 Task: Find connections with filter location Boisar with filter topic #Innovationwith filter profile language English with filter current company Rakuten India with filter school INDIAN INSTITUTE OF PACKAGING - IIP with filter industry Accommodation Services with filter service category Technical with filter keywords title Truck Driver
Action: Mouse moved to (492, 69)
Screenshot: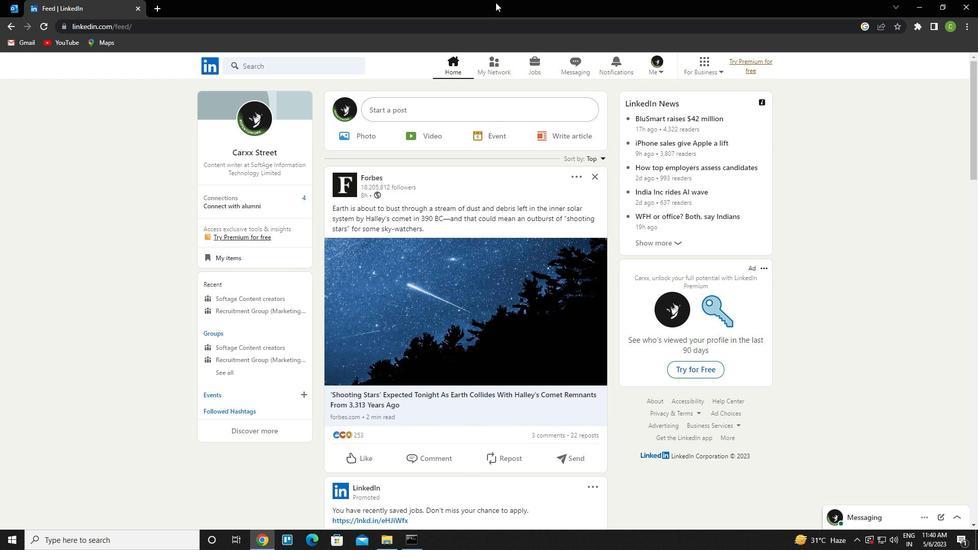 
Action: Mouse pressed left at (492, 69)
Screenshot: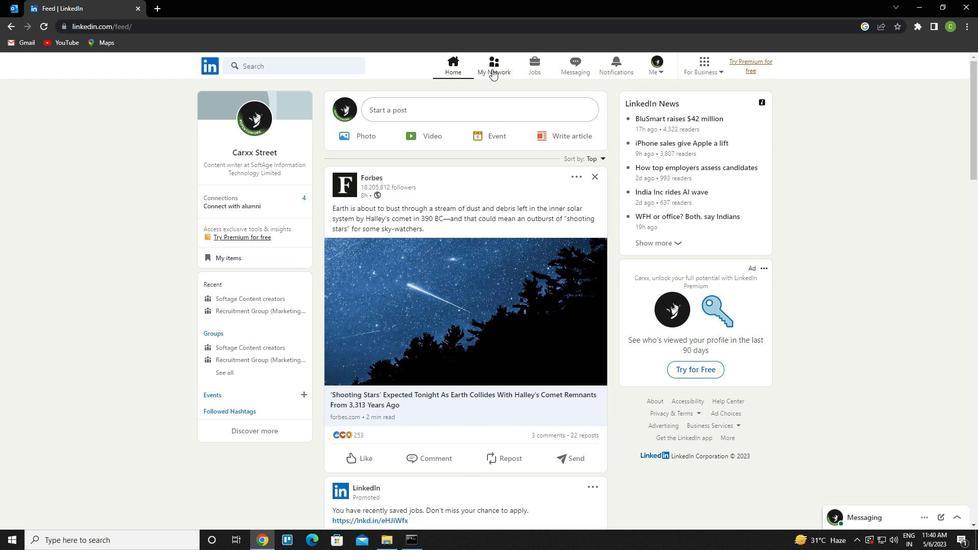 
Action: Mouse moved to (297, 123)
Screenshot: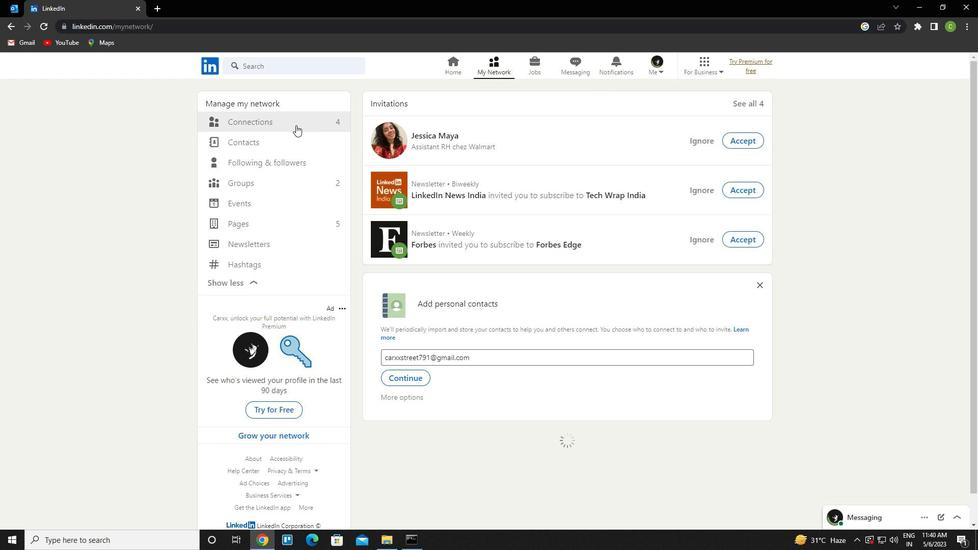 
Action: Mouse pressed left at (297, 123)
Screenshot: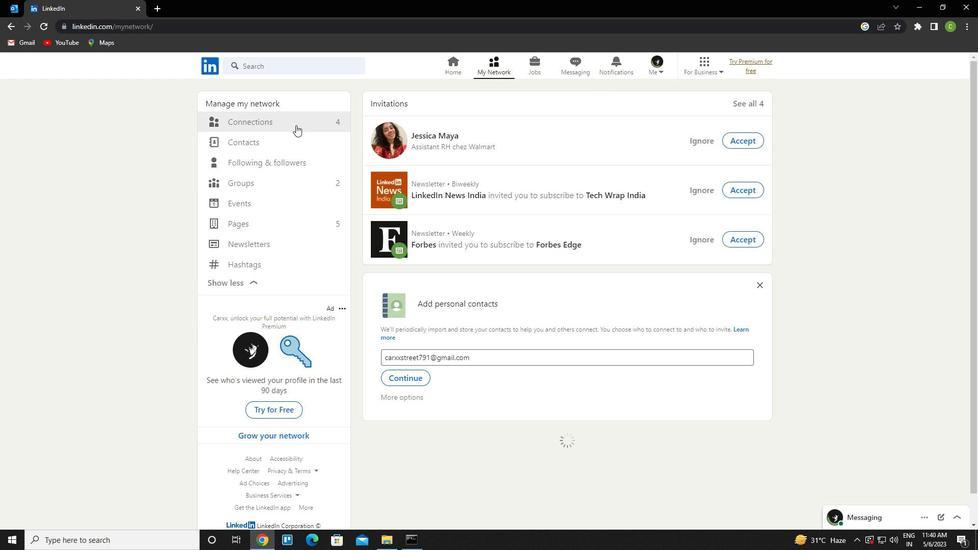 
Action: Mouse moved to (582, 124)
Screenshot: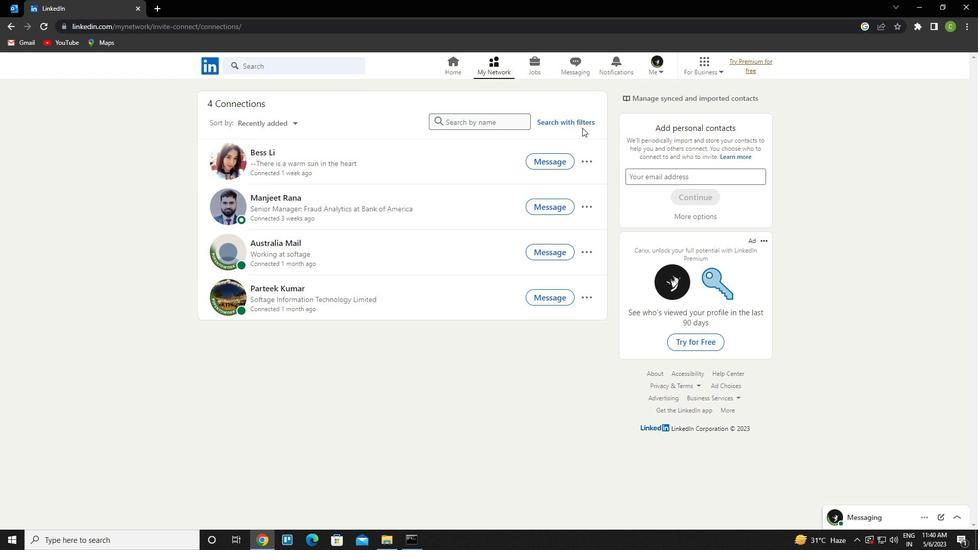 
Action: Mouse pressed left at (582, 124)
Screenshot: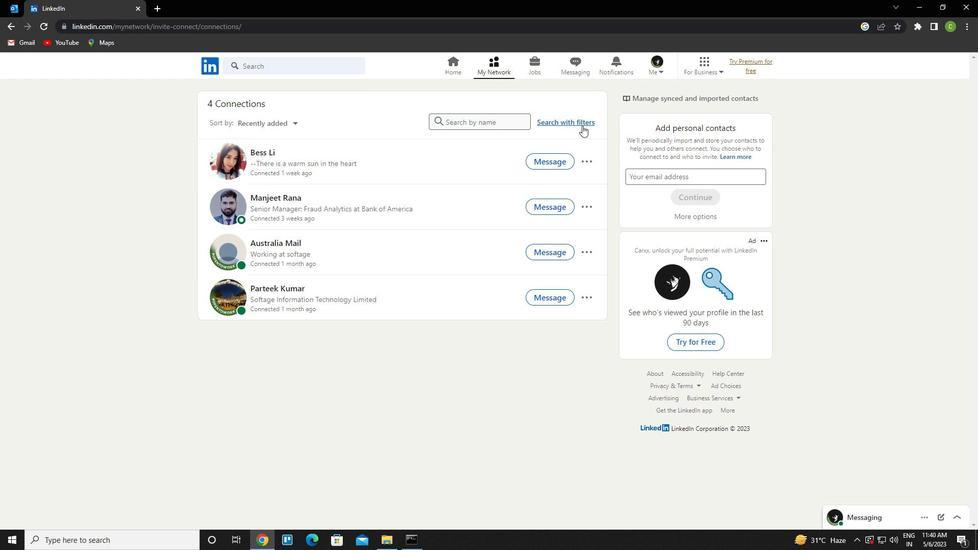 
Action: Mouse moved to (530, 97)
Screenshot: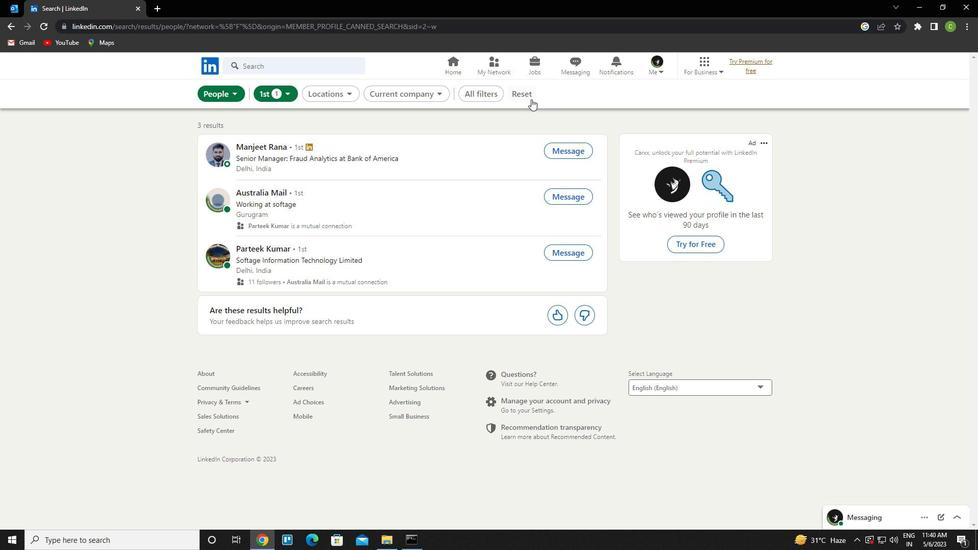 
Action: Mouse pressed left at (530, 97)
Screenshot: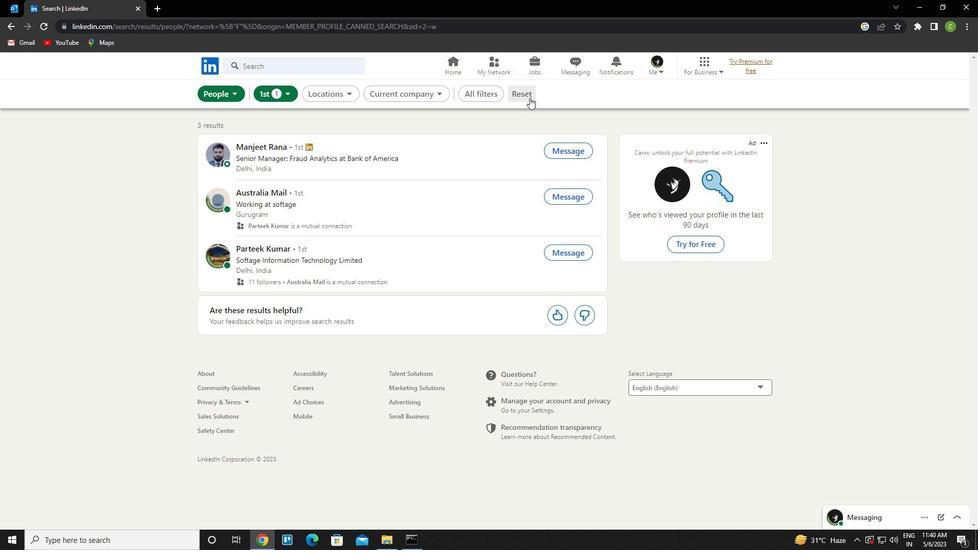 
Action: Mouse moved to (513, 96)
Screenshot: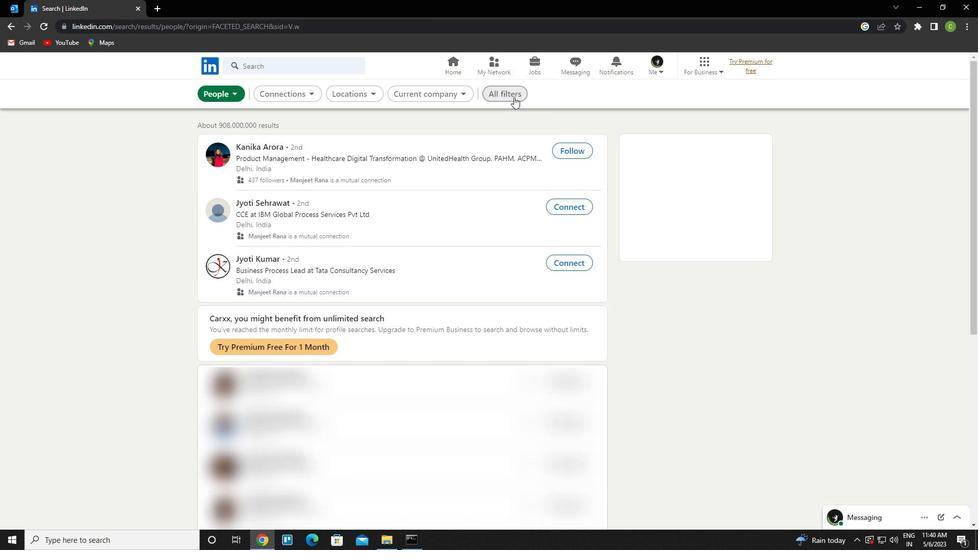 
Action: Mouse pressed left at (513, 96)
Screenshot: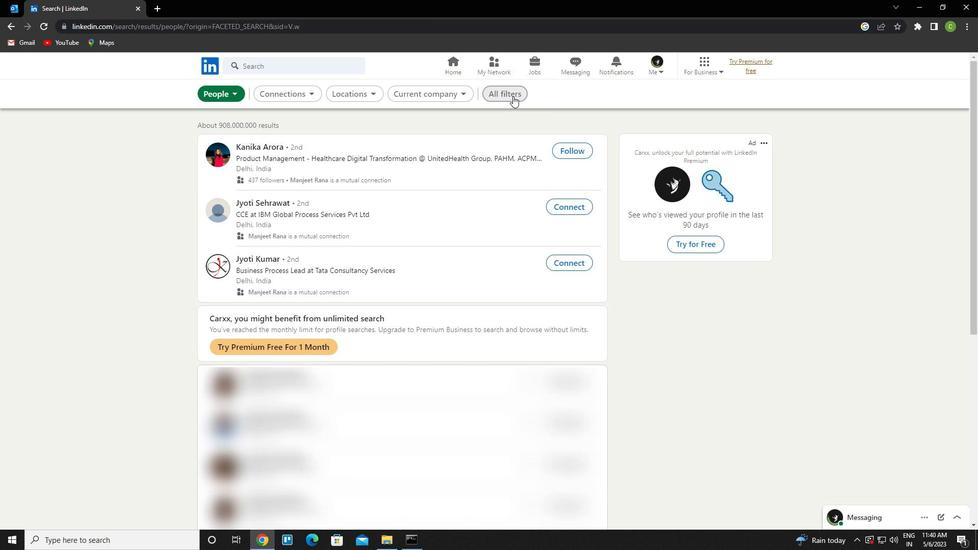 
Action: Mouse moved to (838, 325)
Screenshot: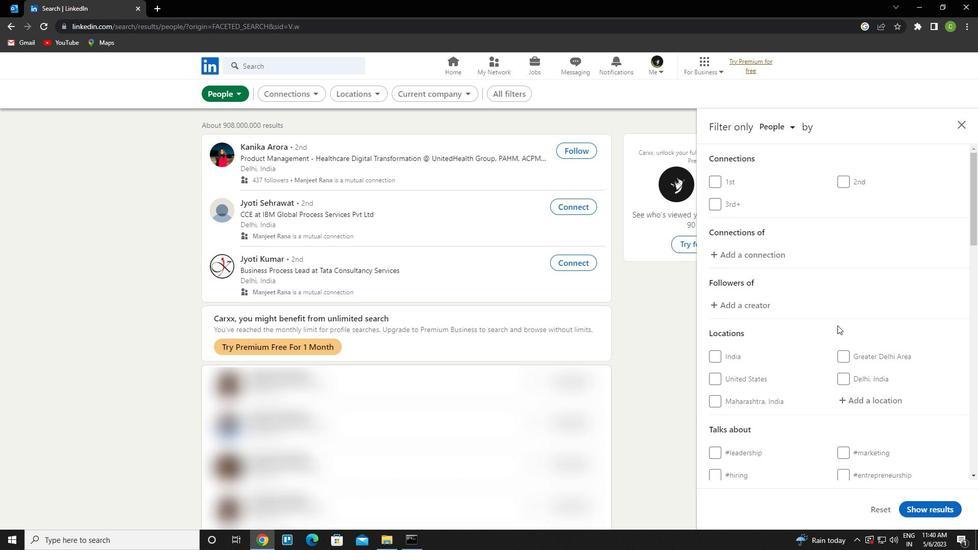
Action: Mouse scrolled (838, 325) with delta (0, 0)
Screenshot: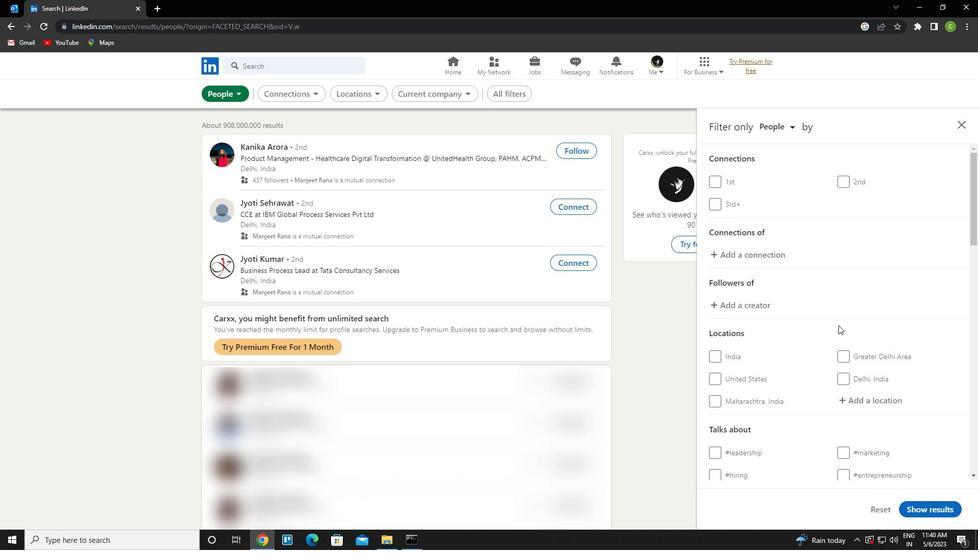 
Action: Mouse scrolled (838, 325) with delta (0, 0)
Screenshot: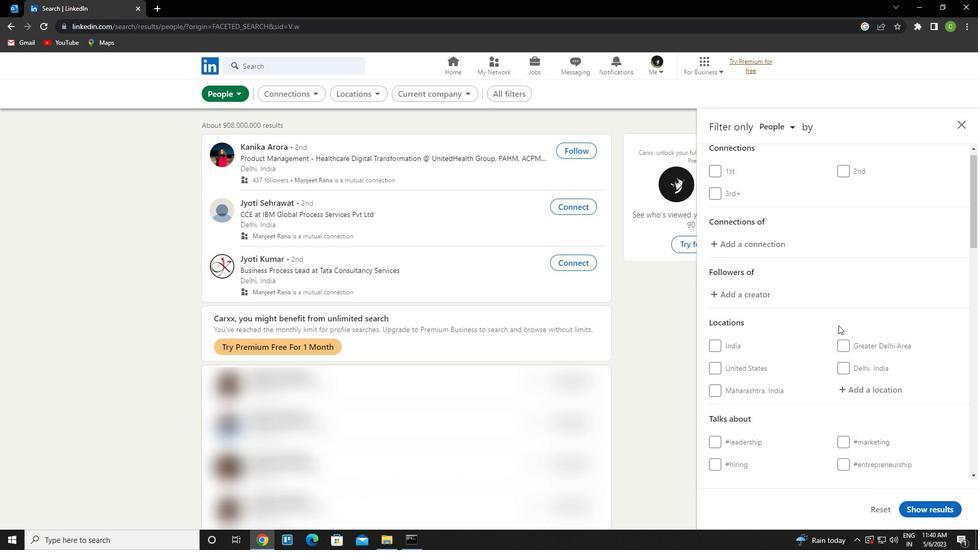 
Action: Mouse moved to (870, 302)
Screenshot: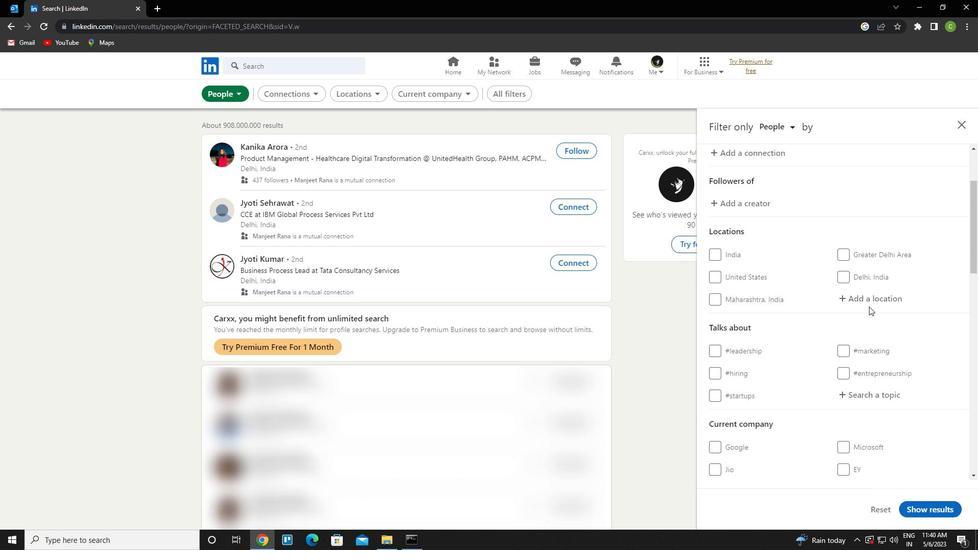 
Action: Mouse pressed left at (870, 302)
Screenshot: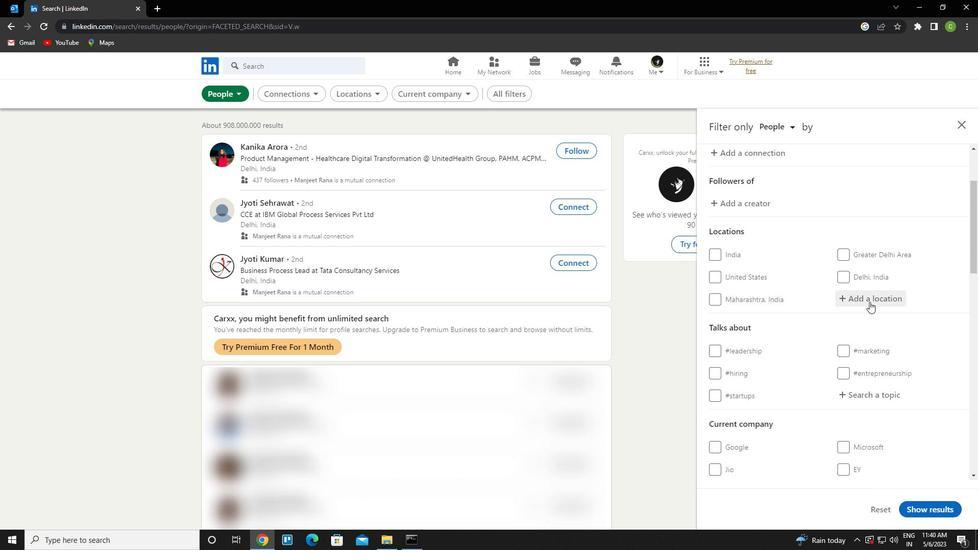 
Action: Key pressed <Key.caps_lock>b<Key.caps_lock>oisar<Key.enter>
Screenshot: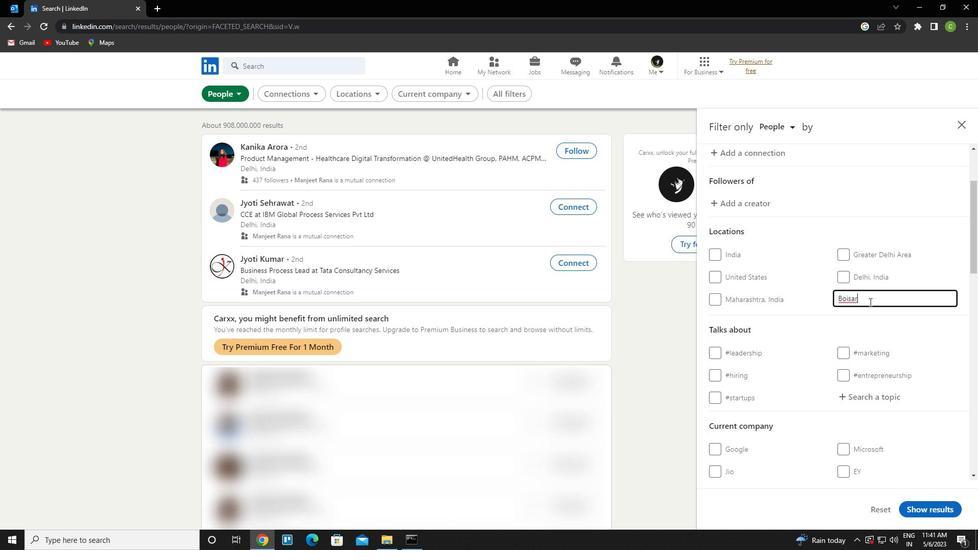 
Action: Mouse scrolled (870, 301) with delta (0, 0)
Screenshot: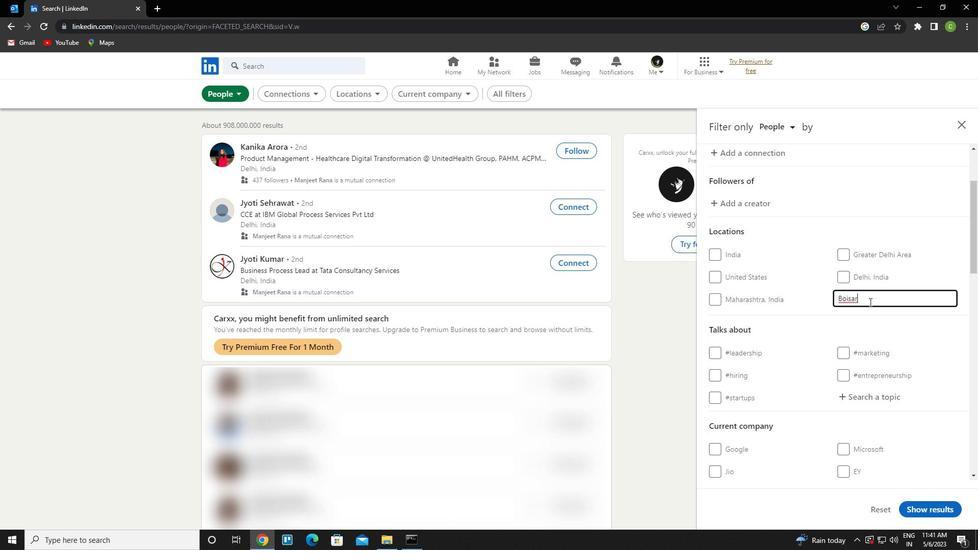 
Action: Mouse moved to (871, 345)
Screenshot: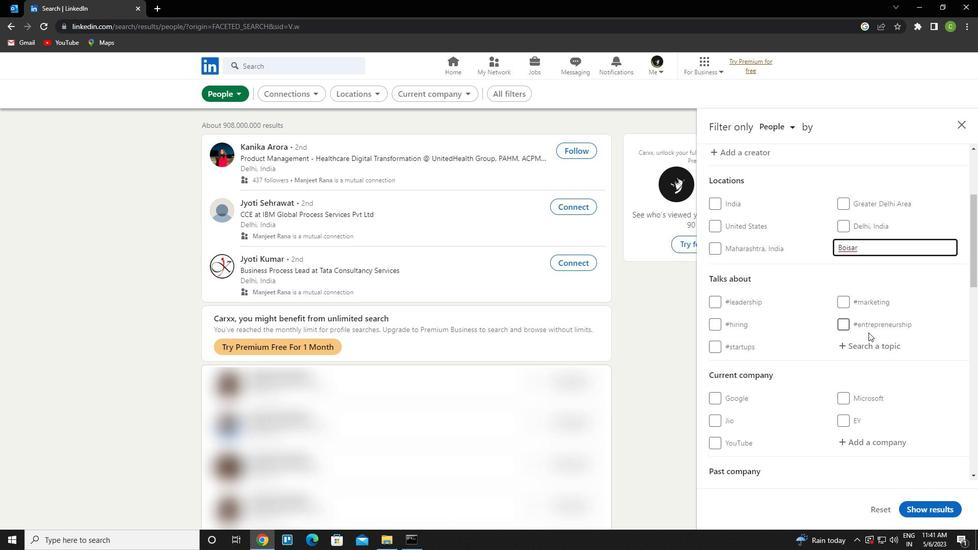 
Action: Mouse pressed left at (871, 345)
Screenshot: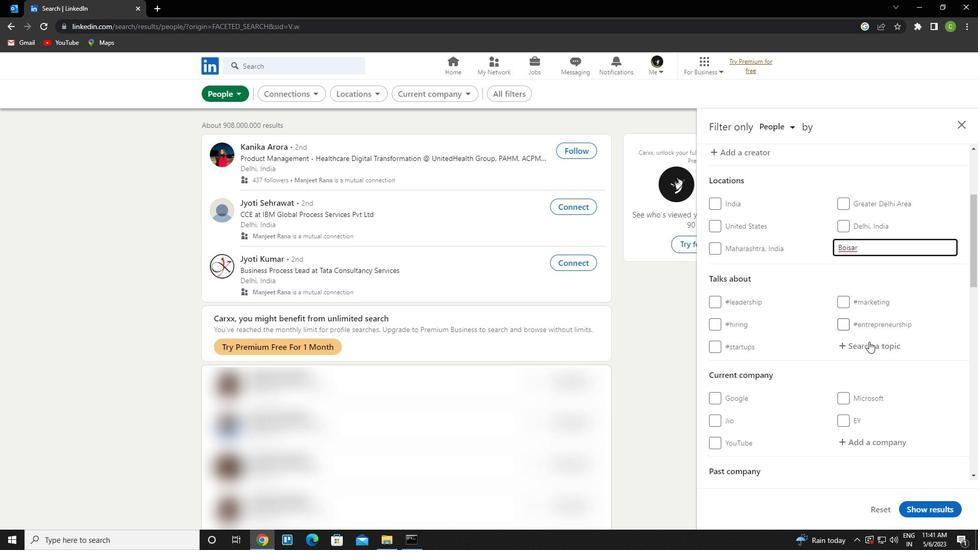 
Action: Key pressed innovation<Key.down><Key.enter>
Screenshot: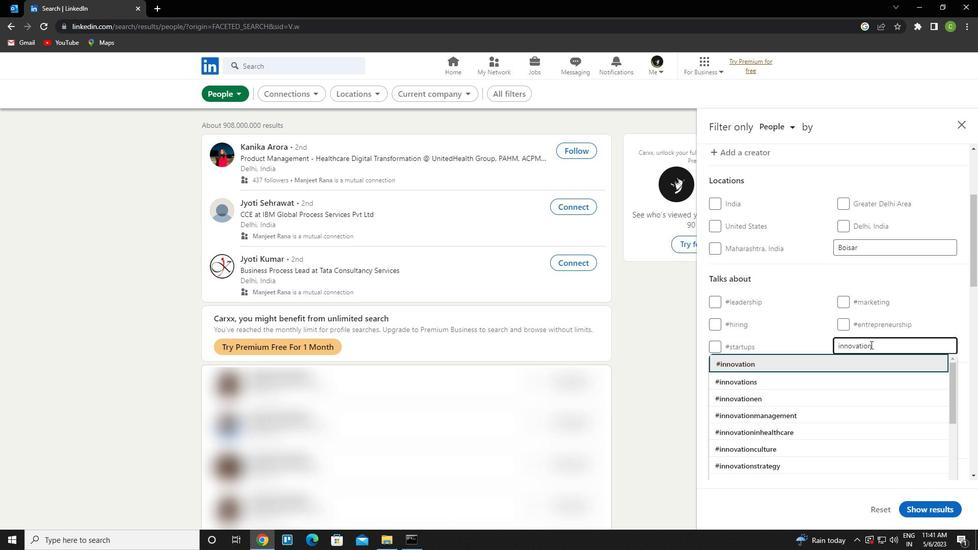 
Action: Mouse scrolled (871, 344) with delta (0, 0)
Screenshot: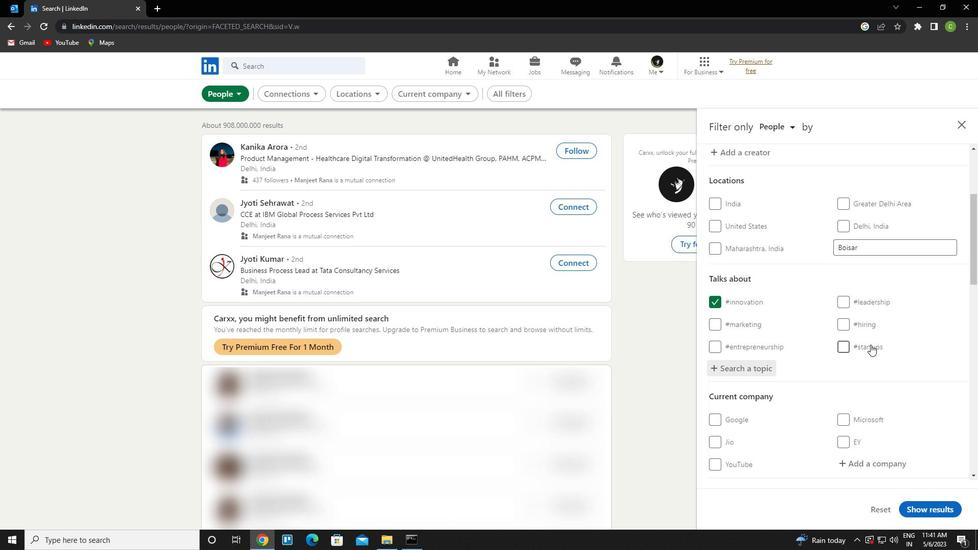 
Action: Mouse scrolled (871, 344) with delta (0, 0)
Screenshot: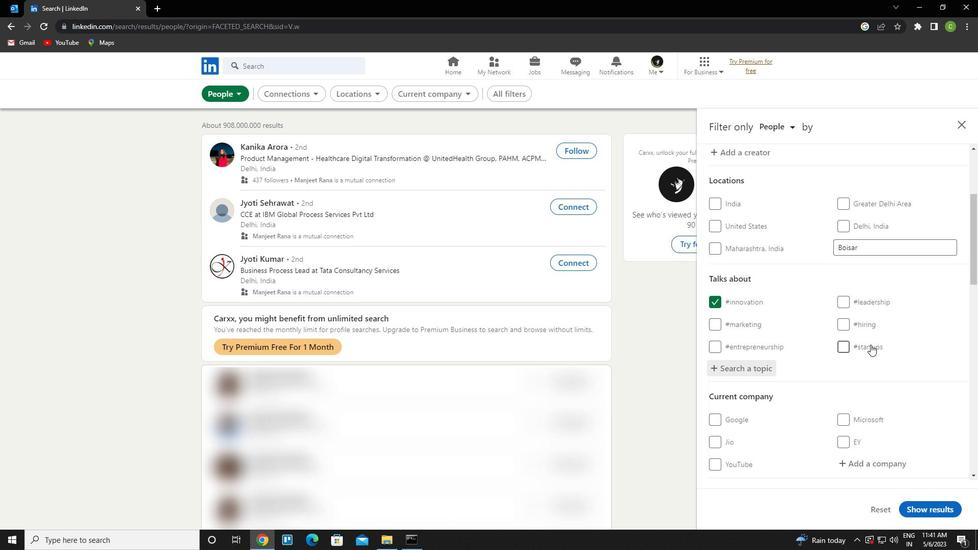 
Action: Mouse scrolled (871, 344) with delta (0, 0)
Screenshot: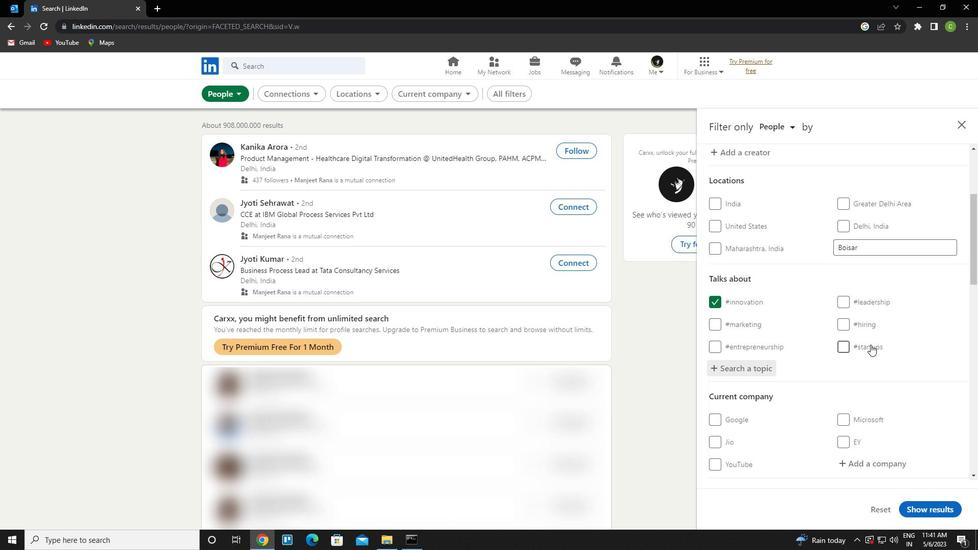 
Action: Mouse scrolled (871, 344) with delta (0, 0)
Screenshot: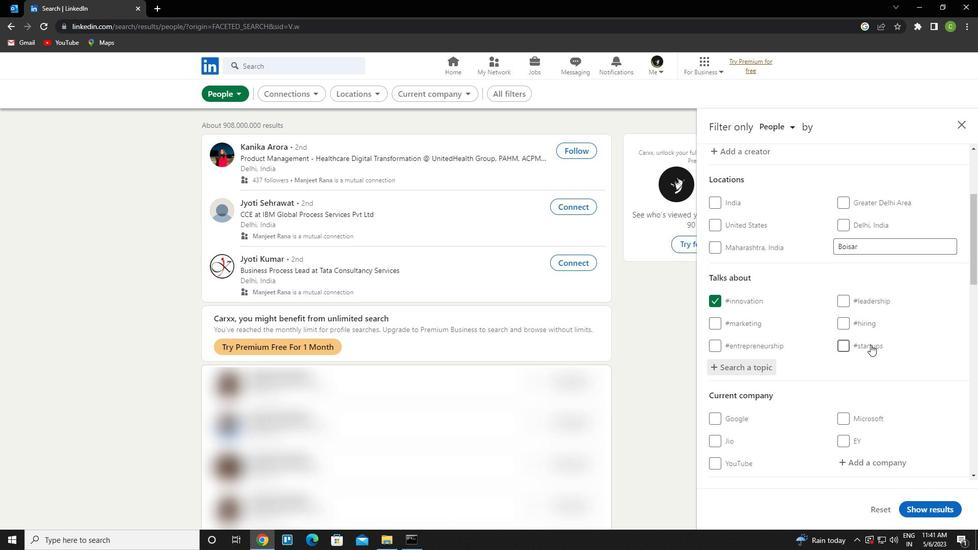 
Action: Mouse scrolled (871, 344) with delta (0, 0)
Screenshot: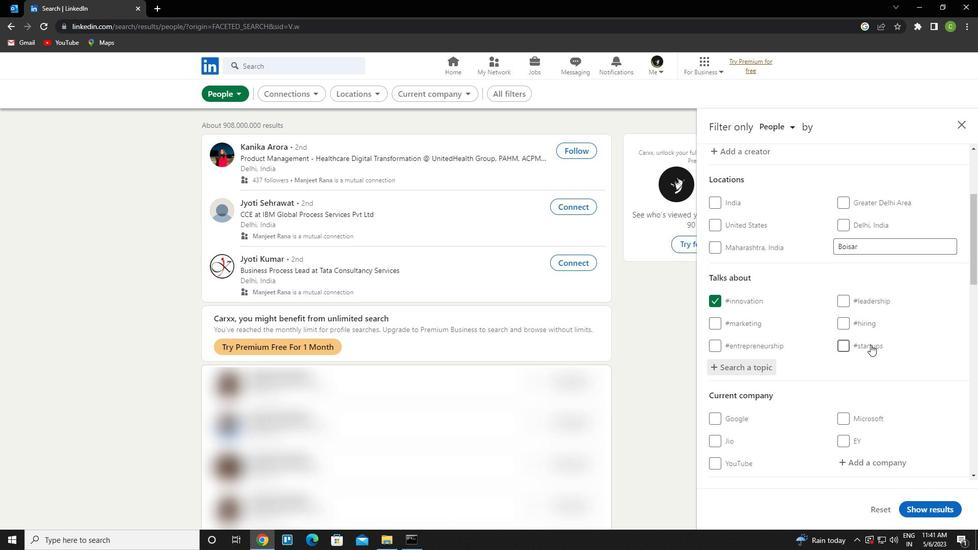 
Action: Mouse scrolled (871, 344) with delta (0, 0)
Screenshot: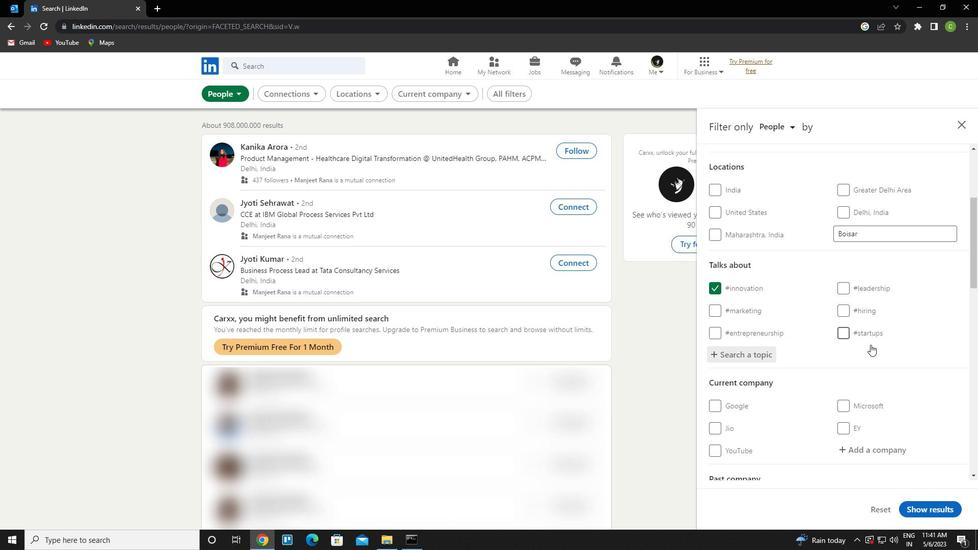 
Action: Mouse scrolled (871, 344) with delta (0, 0)
Screenshot: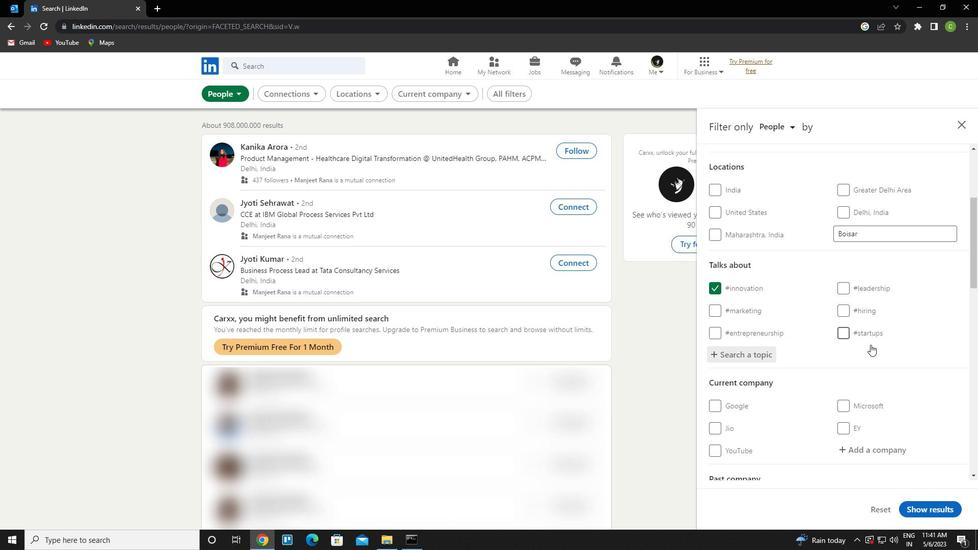 
Action: Mouse scrolled (871, 344) with delta (0, 0)
Screenshot: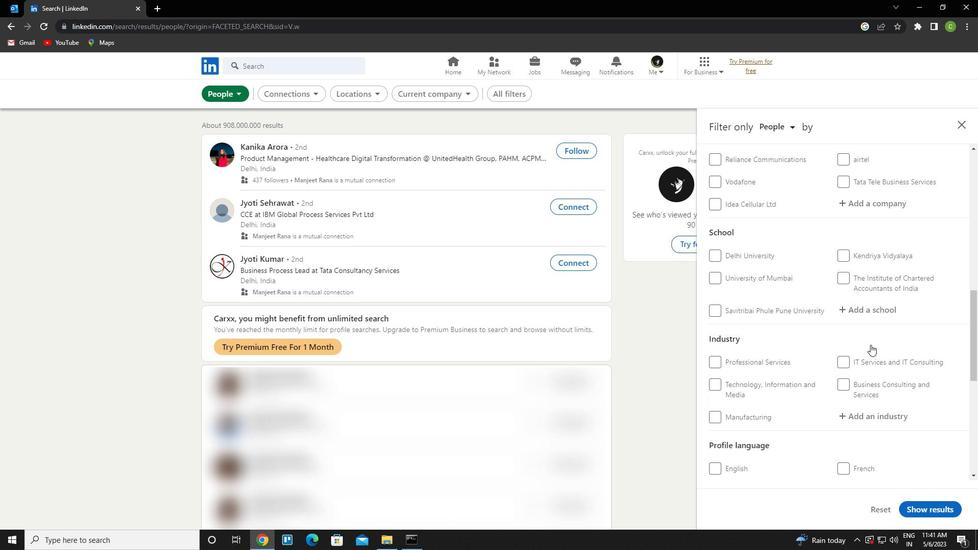 
Action: Mouse scrolled (871, 344) with delta (0, 0)
Screenshot: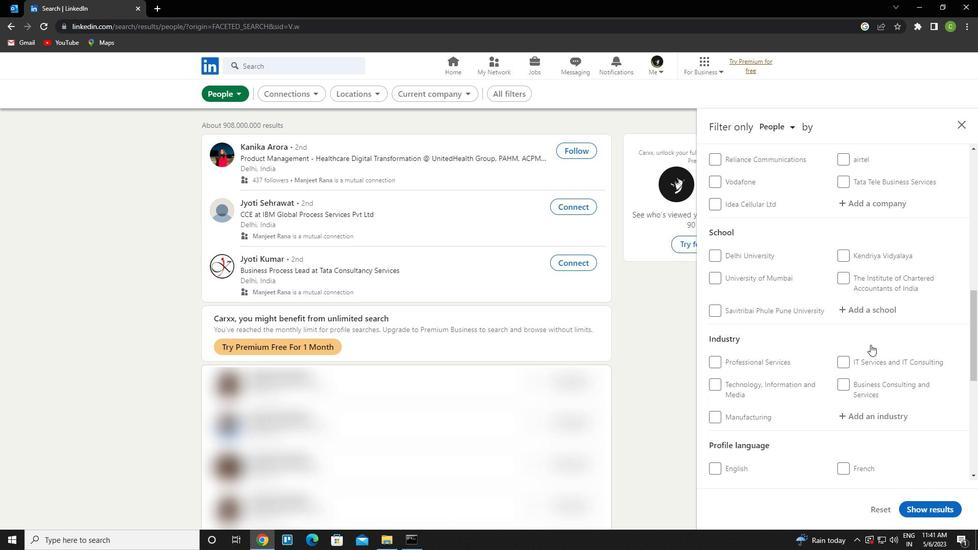 
Action: Mouse scrolled (871, 344) with delta (0, 0)
Screenshot: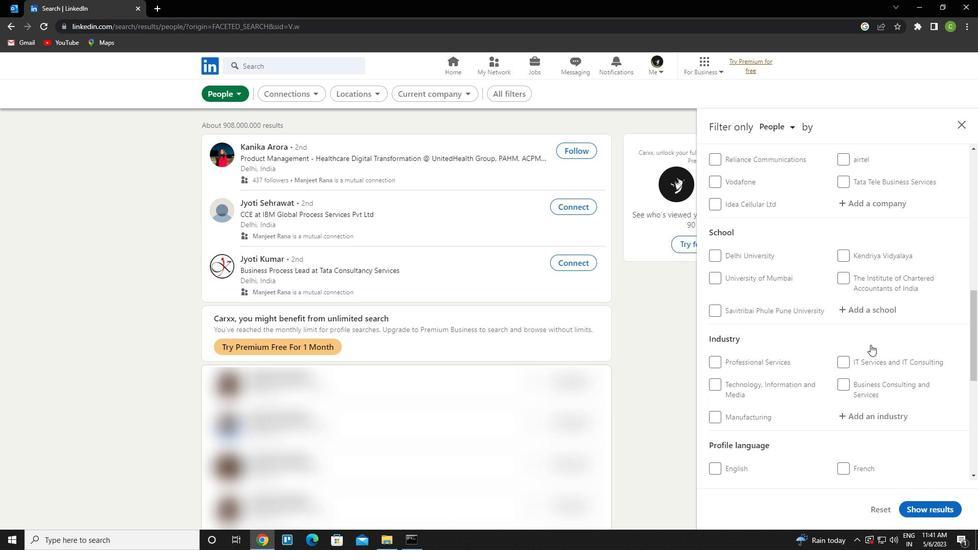 
Action: Mouse scrolled (871, 344) with delta (0, 0)
Screenshot: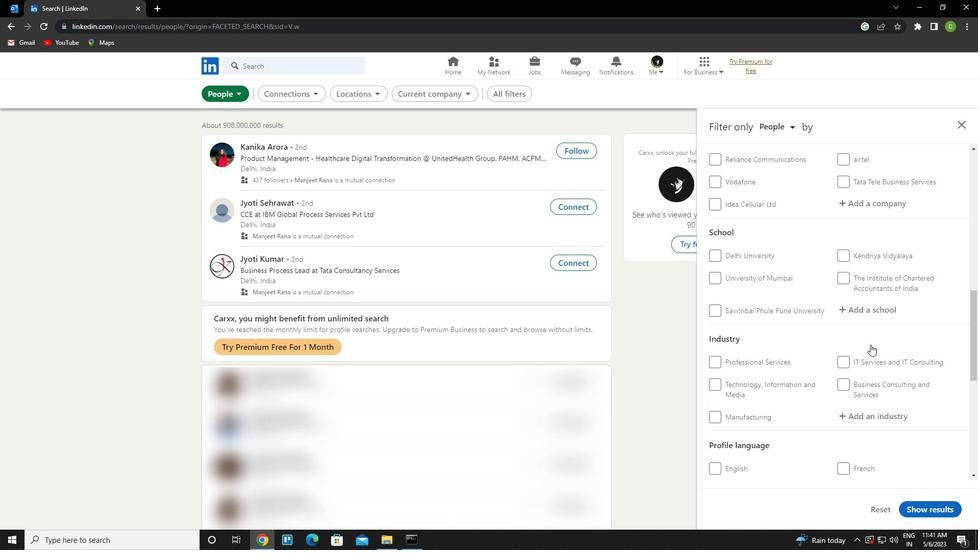 
Action: Mouse moved to (717, 265)
Screenshot: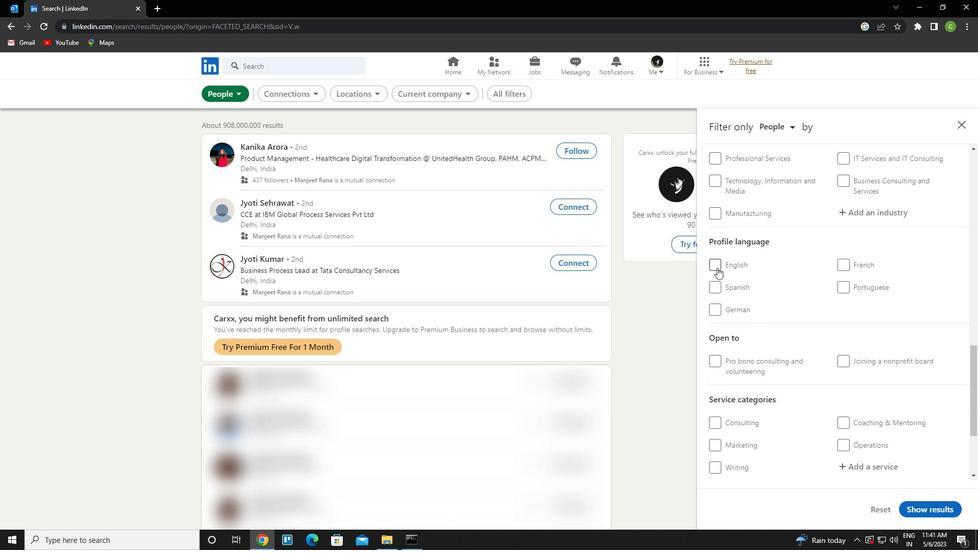 
Action: Mouse pressed left at (717, 265)
Screenshot: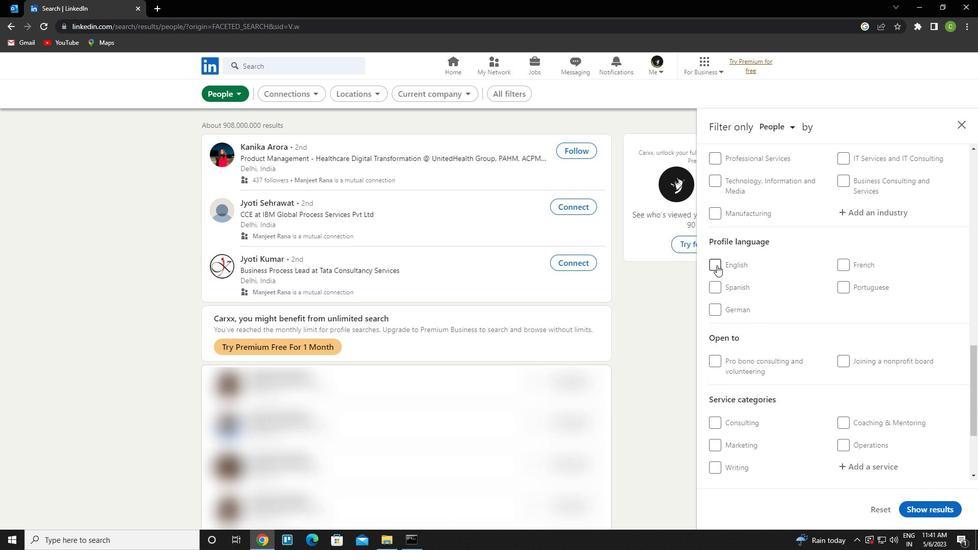 
Action: Mouse moved to (764, 297)
Screenshot: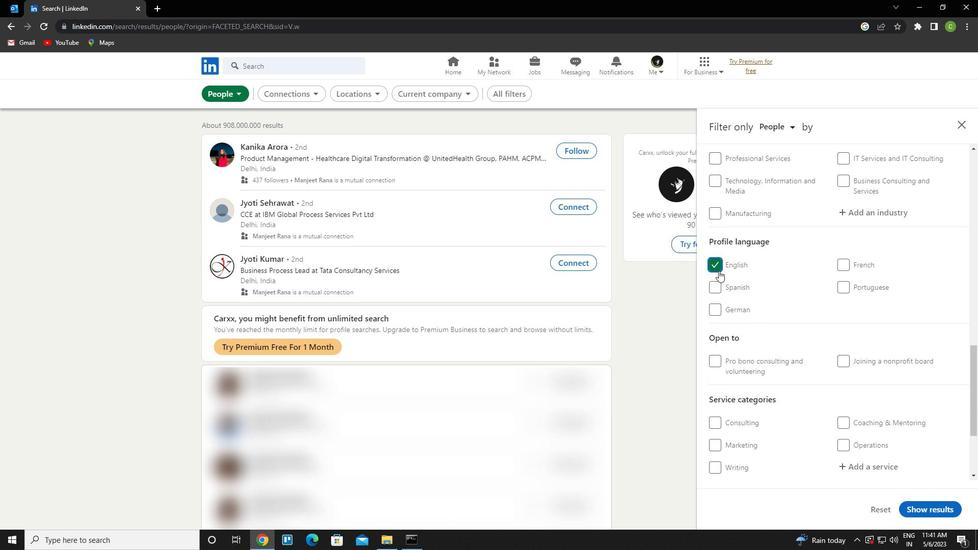 
Action: Mouse scrolled (764, 297) with delta (0, 0)
Screenshot: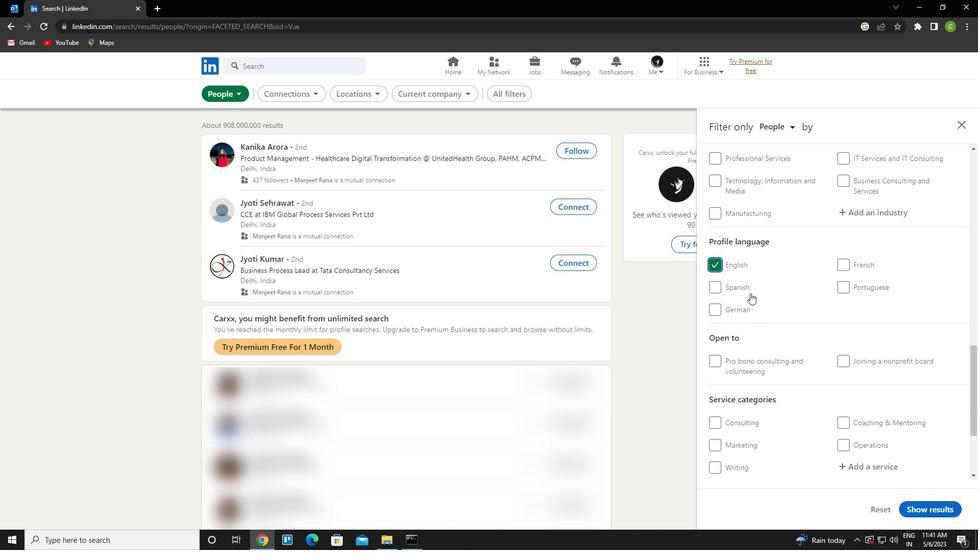
Action: Mouse scrolled (764, 297) with delta (0, 0)
Screenshot: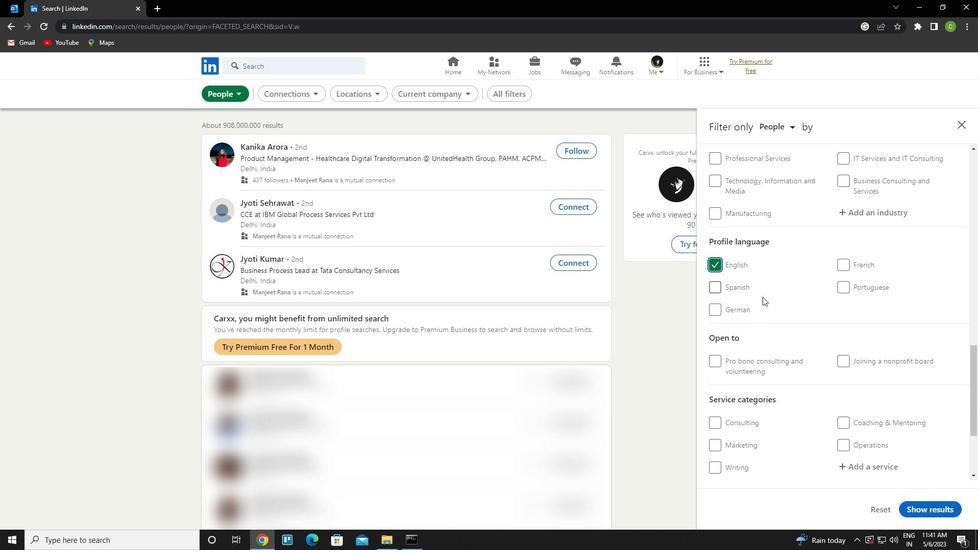 
Action: Mouse scrolled (764, 297) with delta (0, 0)
Screenshot: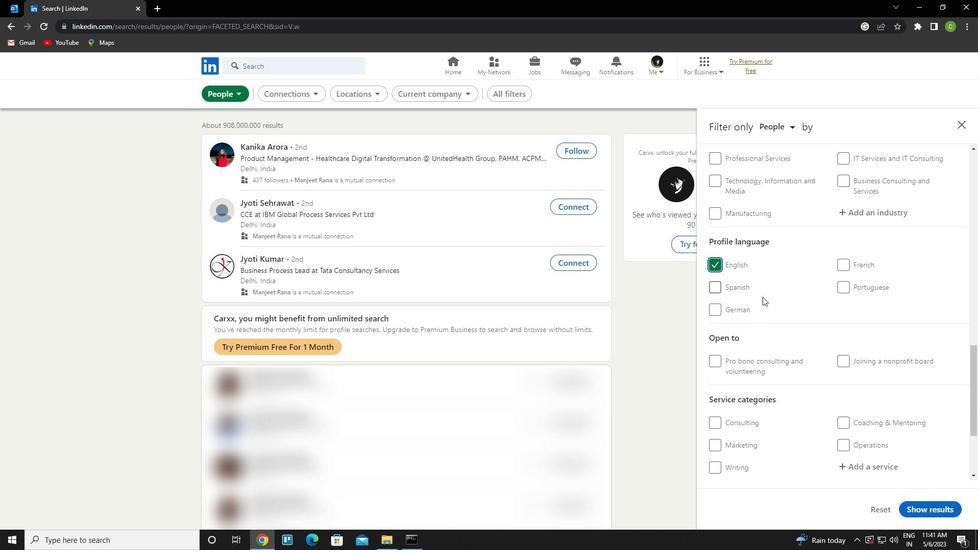 
Action: Mouse scrolled (764, 297) with delta (0, 0)
Screenshot: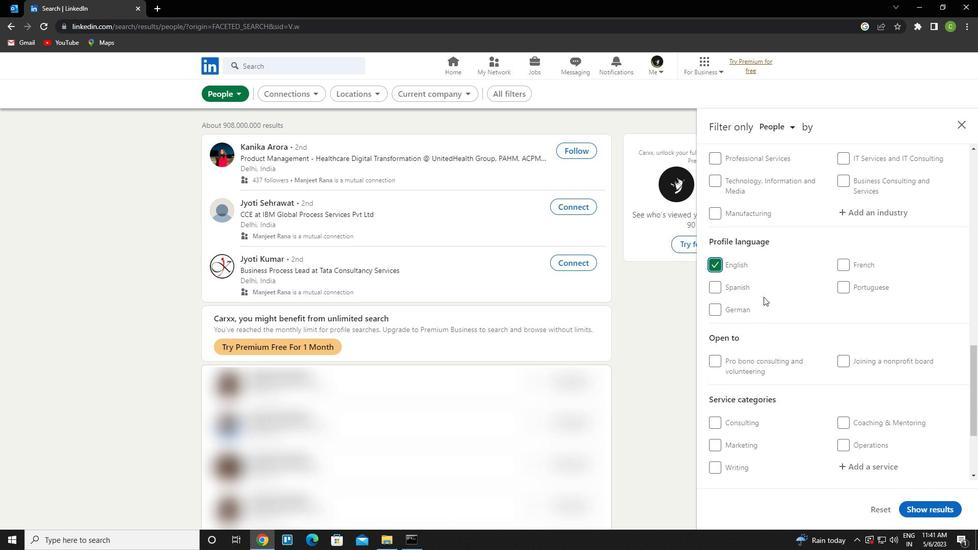 
Action: Mouse scrolled (764, 297) with delta (0, 0)
Screenshot: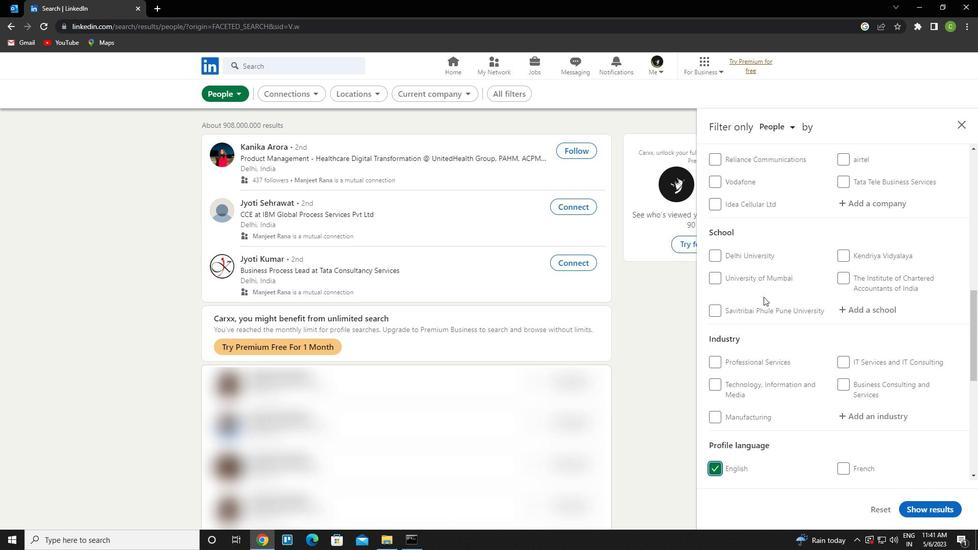 
Action: Mouse scrolled (764, 297) with delta (0, 0)
Screenshot: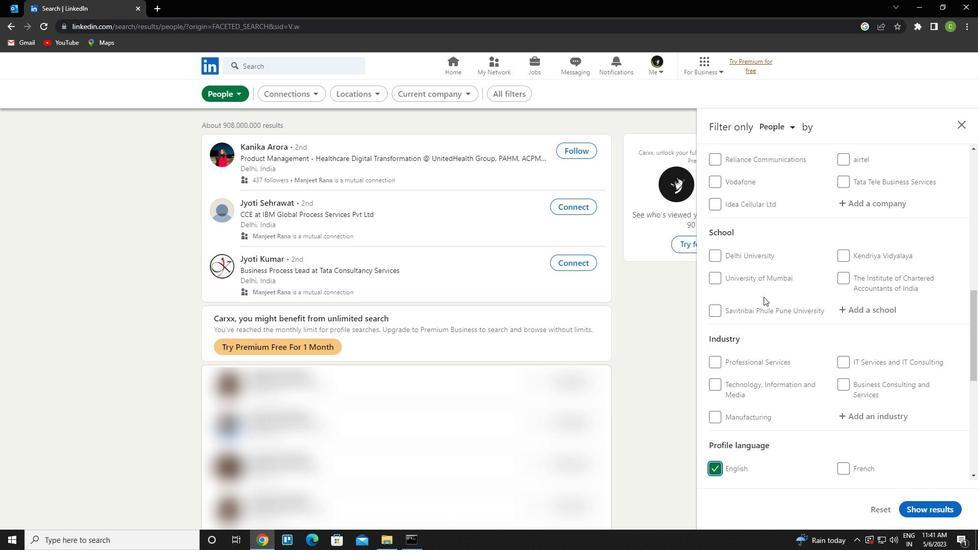 
Action: Mouse scrolled (764, 297) with delta (0, 0)
Screenshot: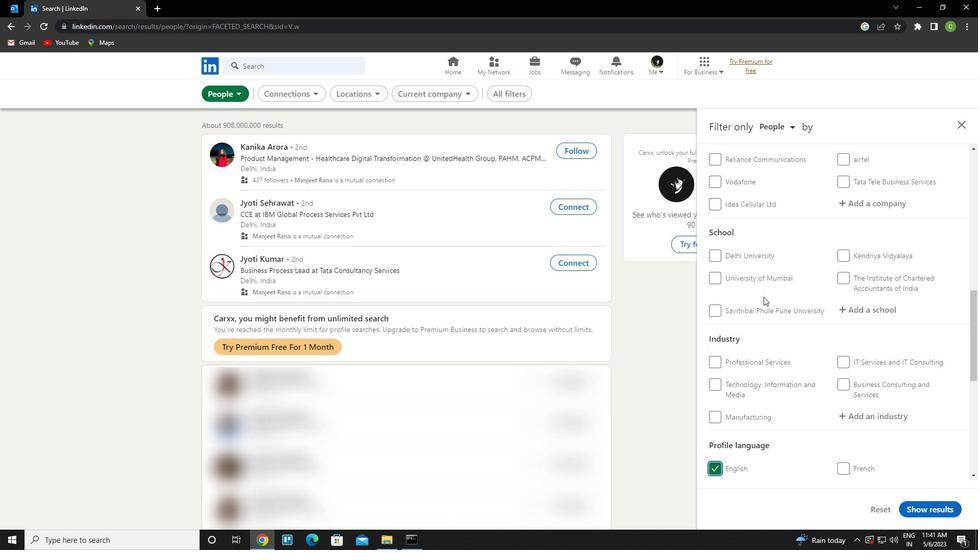 
Action: Mouse scrolled (764, 297) with delta (0, 0)
Screenshot: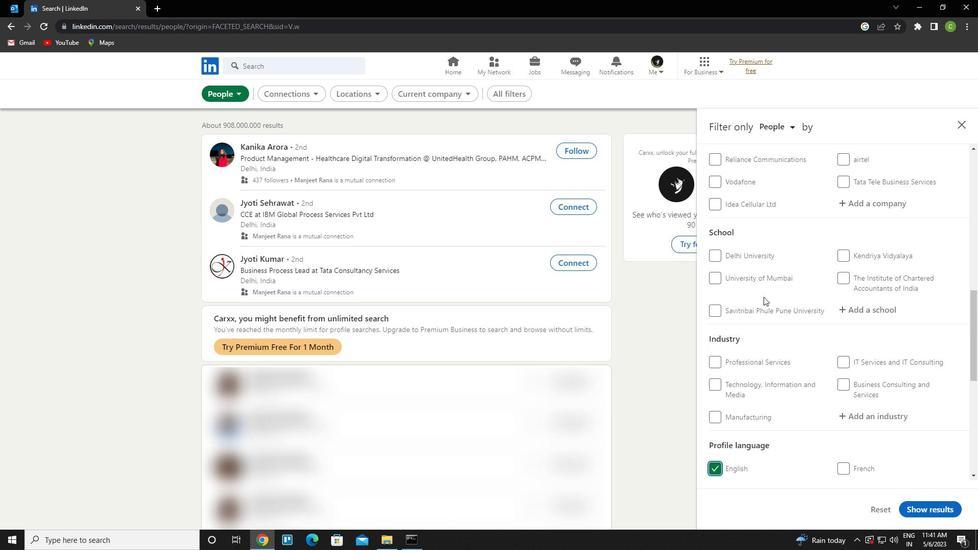 
Action: Mouse moved to (876, 304)
Screenshot: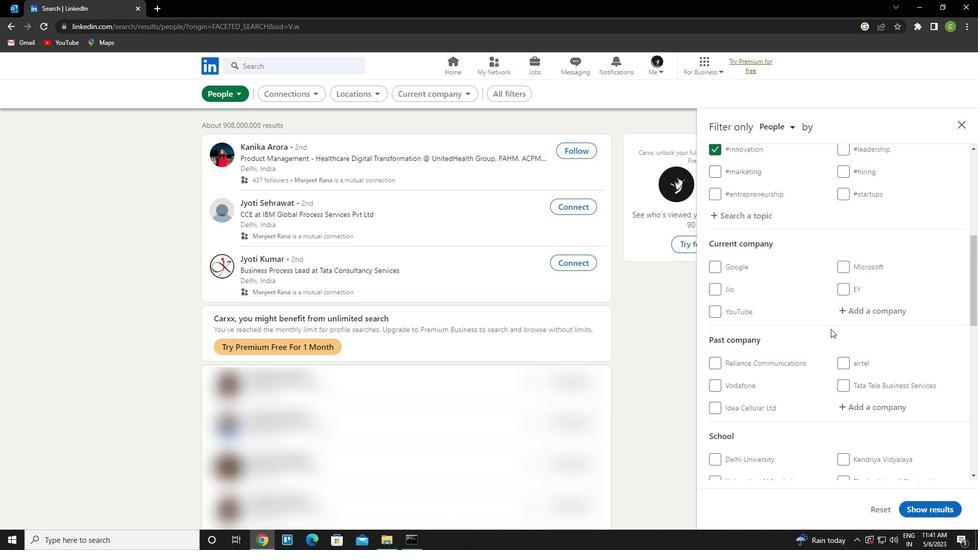 
Action: Mouse pressed left at (876, 304)
Screenshot: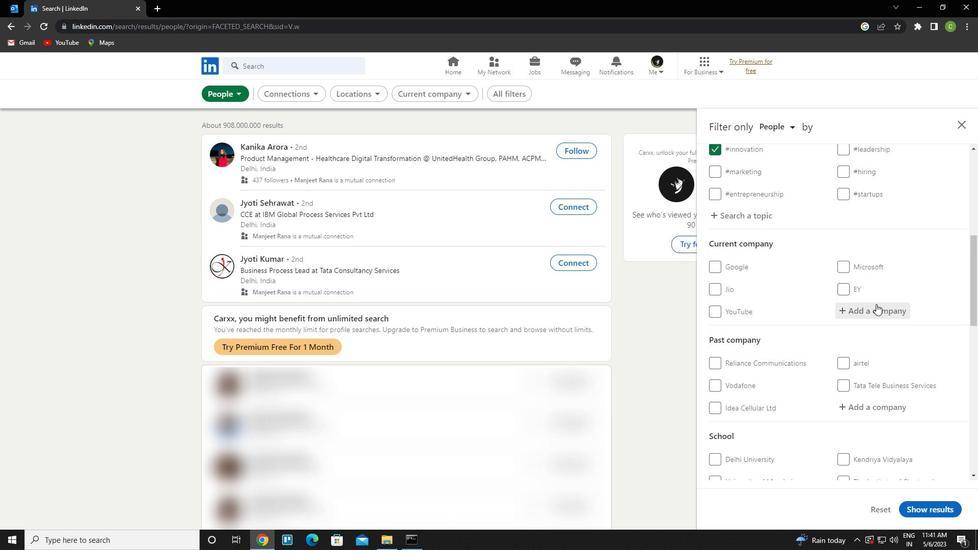 
Action: Key pressed <Key.caps_lock>r<Key.caps_lock>akuten<Key.space>india<Key.down><Key.enter>
Screenshot: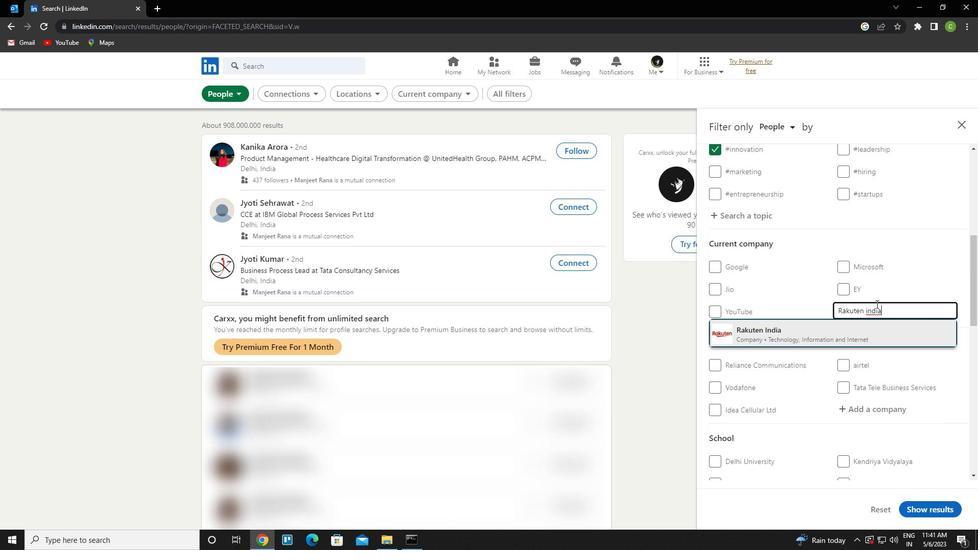
Action: Mouse scrolled (876, 303) with delta (0, 0)
Screenshot: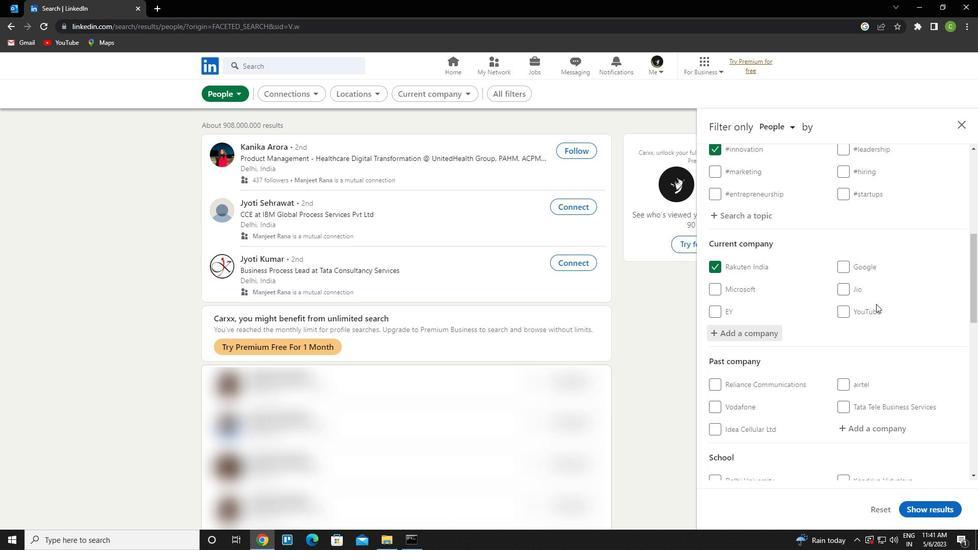 
Action: Mouse scrolled (876, 303) with delta (0, 0)
Screenshot: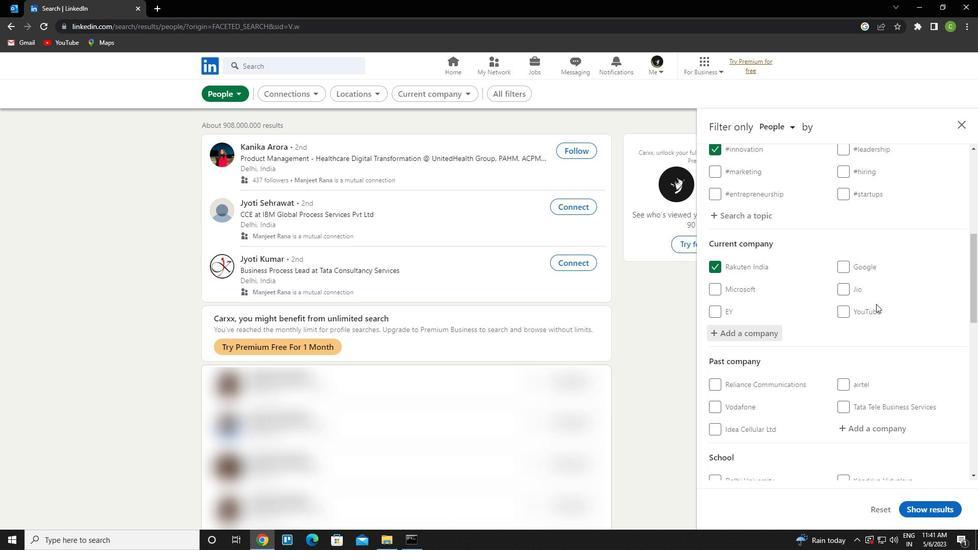
Action: Mouse scrolled (876, 303) with delta (0, 0)
Screenshot: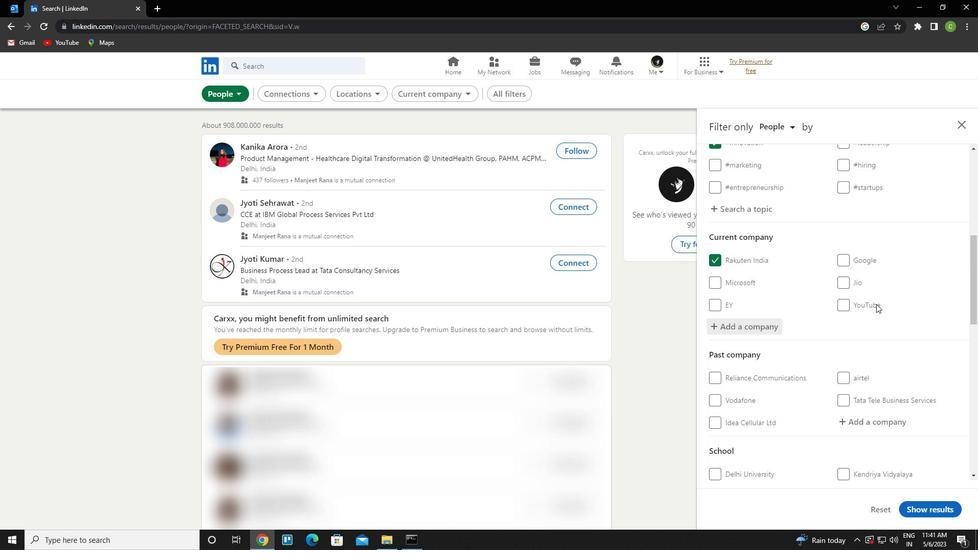 
Action: Mouse scrolled (876, 303) with delta (0, 0)
Screenshot: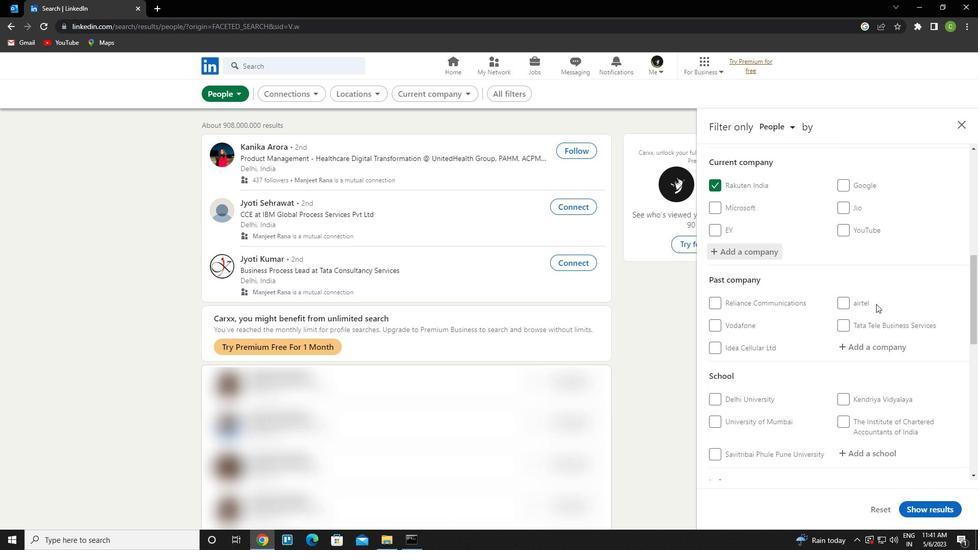
Action: Mouse scrolled (876, 303) with delta (0, 0)
Screenshot: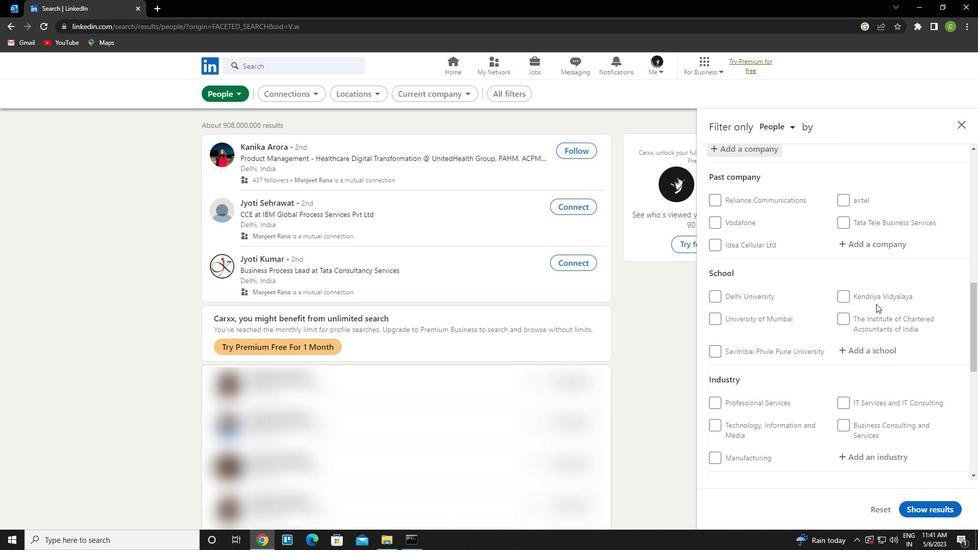 
Action: Mouse scrolled (876, 303) with delta (0, 0)
Screenshot: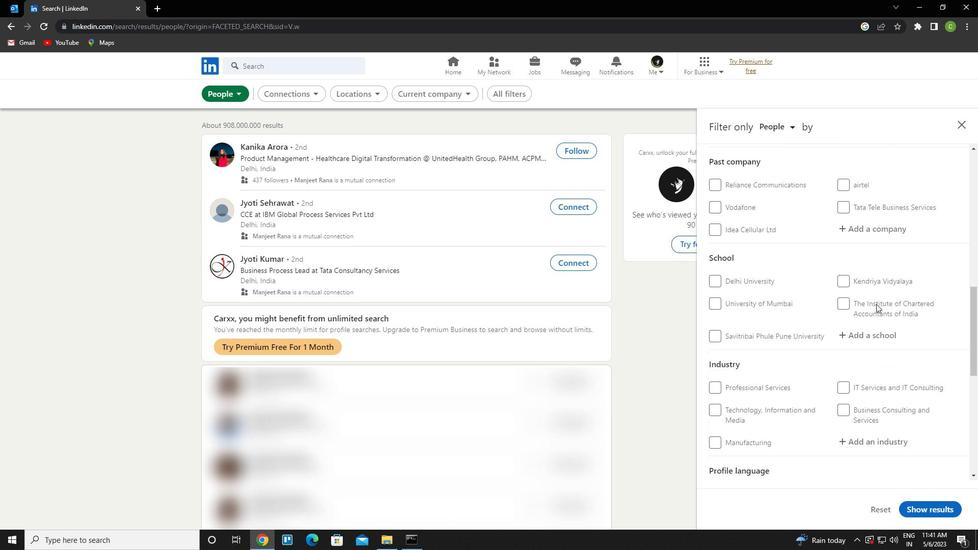 
Action: Mouse moved to (877, 231)
Screenshot: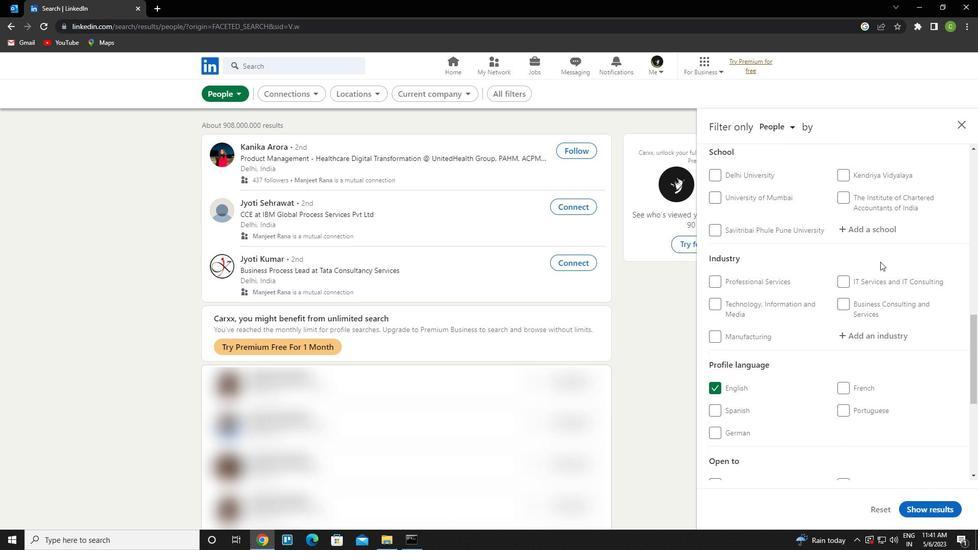 
Action: Mouse pressed left at (877, 231)
Screenshot: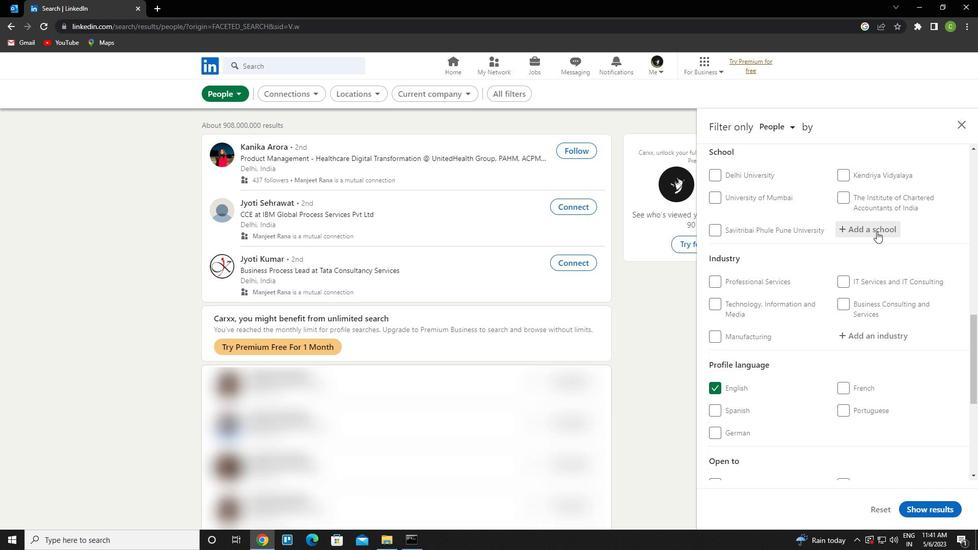 
Action: Key pressed <Key.caps_lock>indian<Key.space>institute<Key.space>of<Key.space>pack<Key.down><Key.enter>
Screenshot: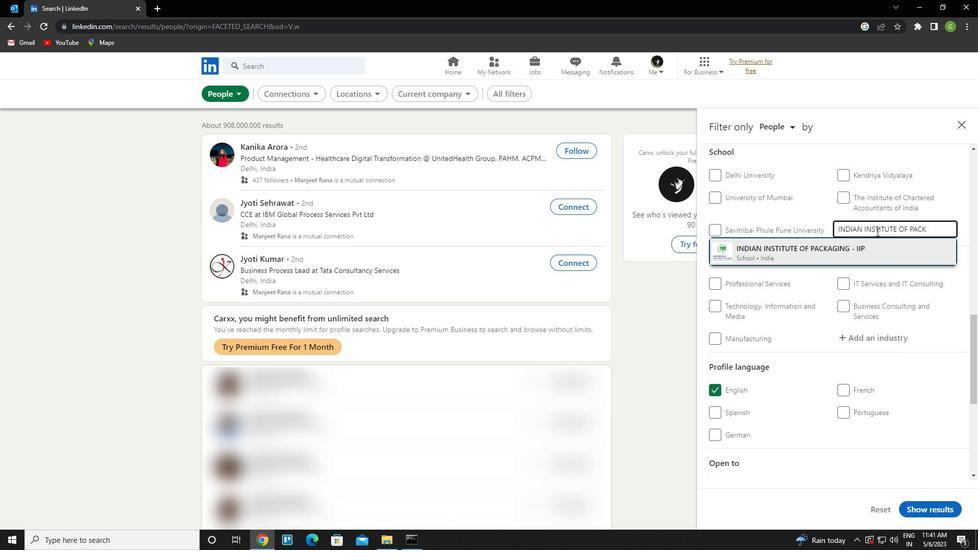 
Action: Mouse scrolled (877, 231) with delta (0, 0)
Screenshot: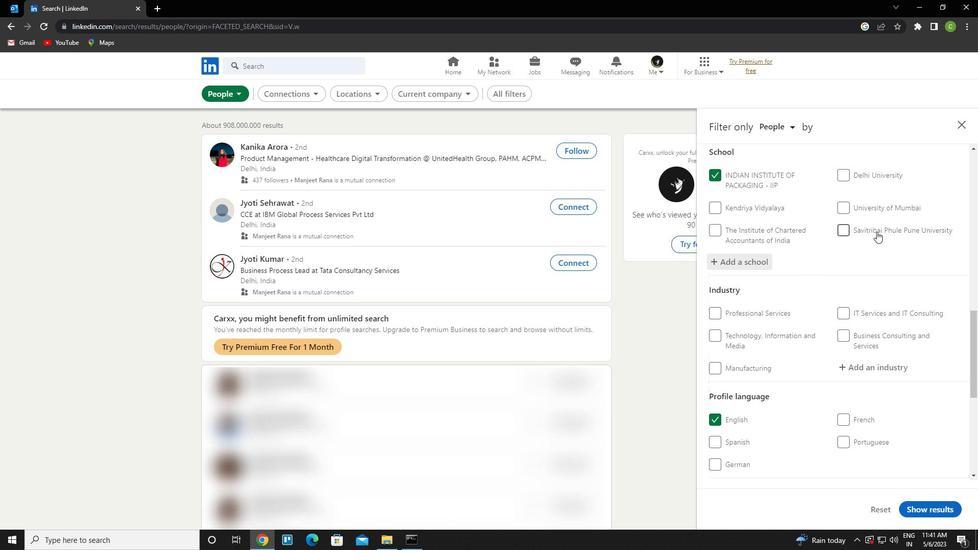 
Action: Mouse scrolled (877, 231) with delta (0, 0)
Screenshot: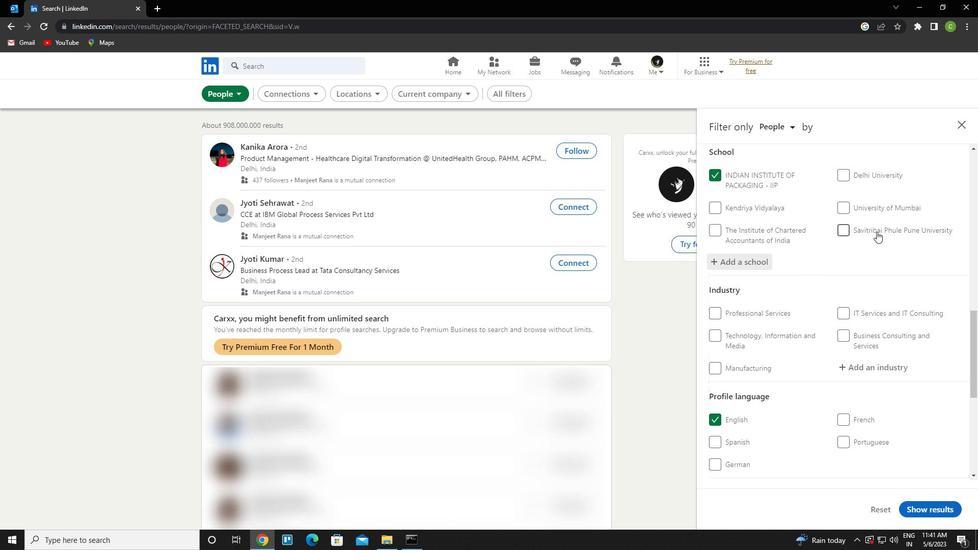 
Action: Mouse scrolled (877, 231) with delta (0, 0)
Screenshot: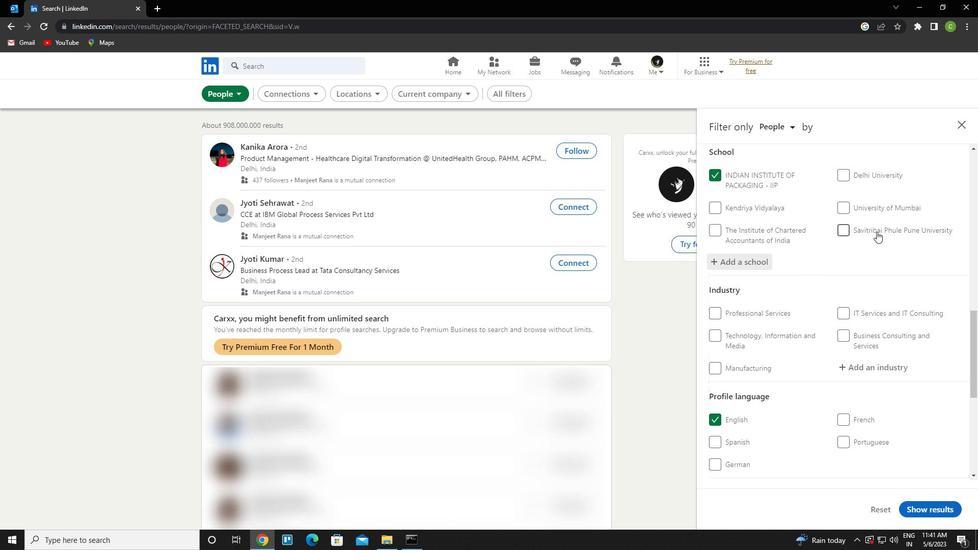 
Action: Mouse scrolled (877, 231) with delta (0, 0)
Screenshot: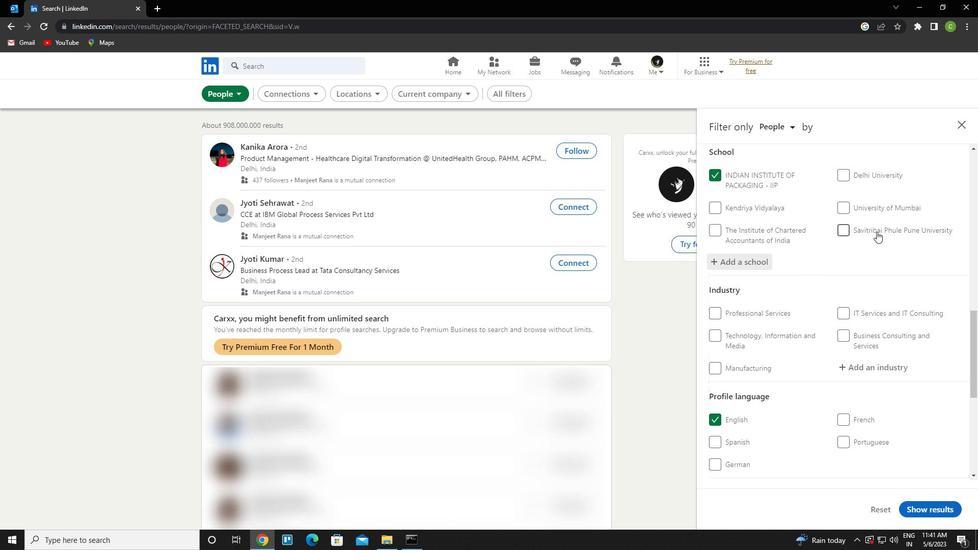 
Action: Mouse scrolled (877, 231) with delta (0, 0)
Screenshot: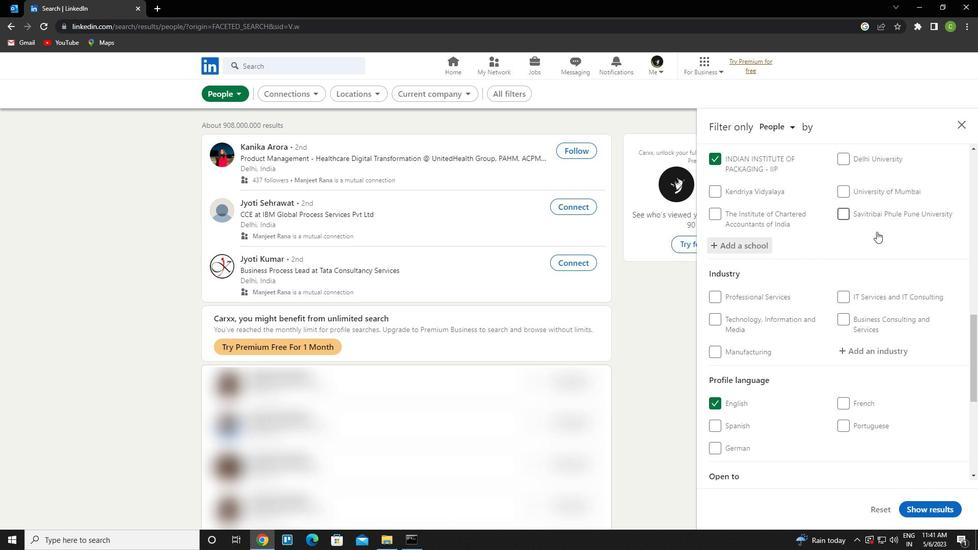 
Action: Mouse scrolled (877, 231) with delta (0, 0)
Screenshot: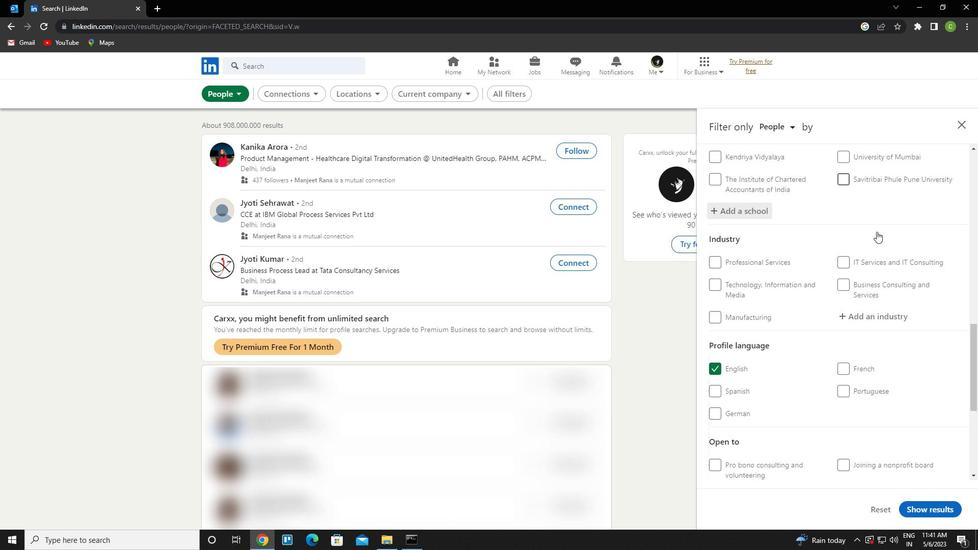 
Action: Mouse scrolled (877, 232) with delta (0, 0)
Screenshot: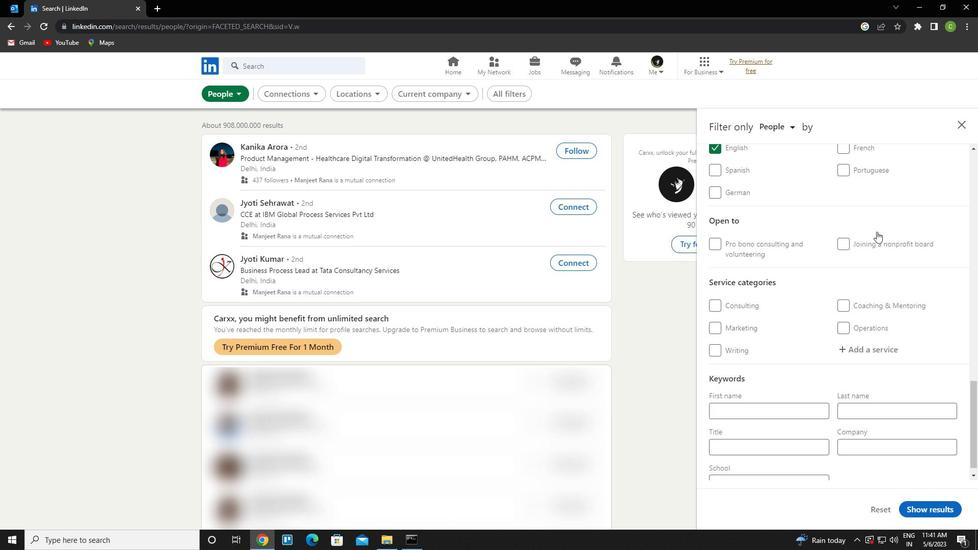 
Action: Mouse scrolled (877, 232) with delta (0, 0)
Screenshot: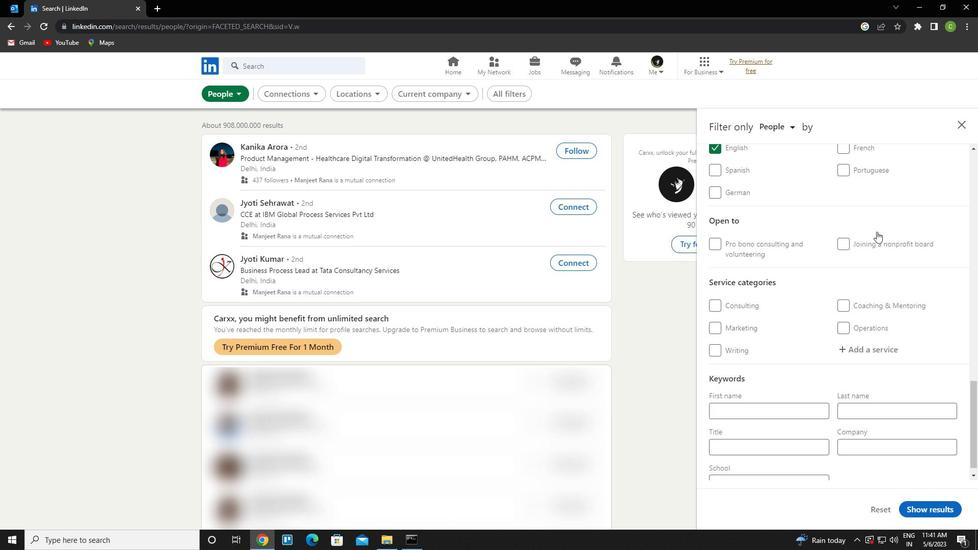 
Action: Mouse scrolled (877, 232) with delta (0, 0)
Screenshot: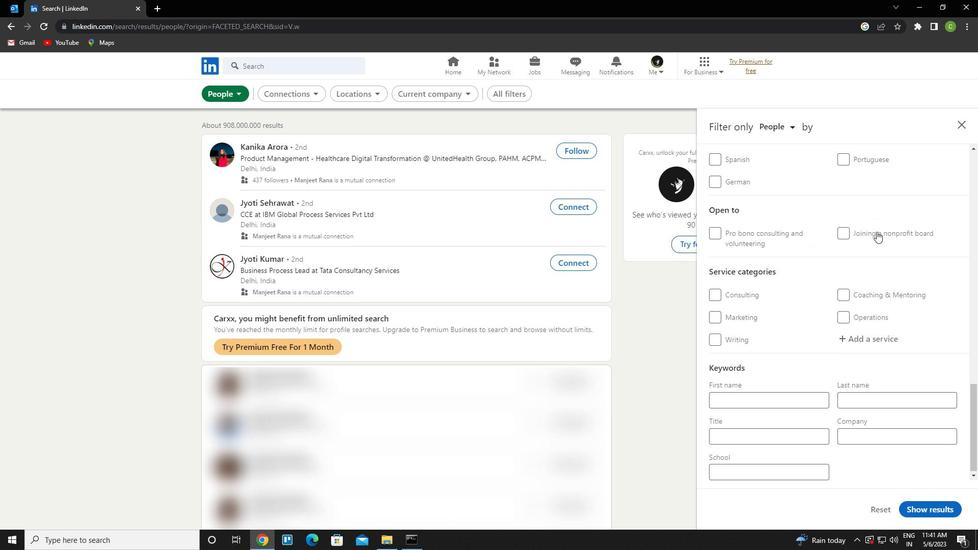 
Action: Mouse scrolled (877, 232) with delta (0, 0)
Screenshot: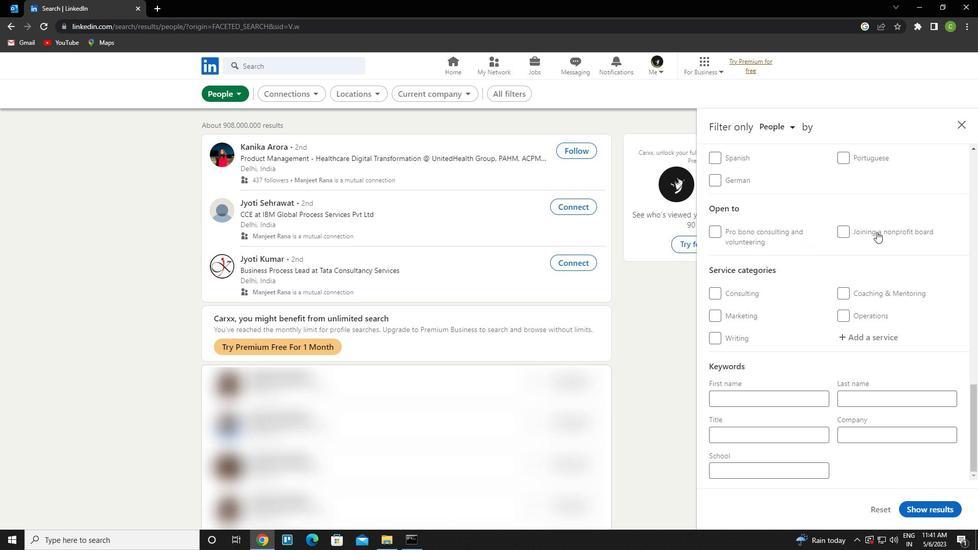 
Action: Mouse moved to (869, 282)
Screenshot: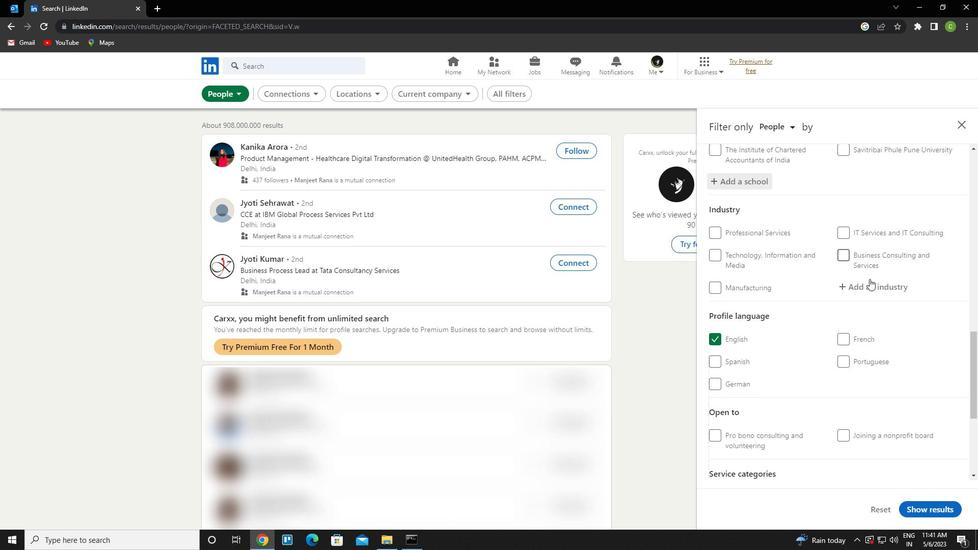 
Action: Mouse pressed left at (869, 282)
Screenshot: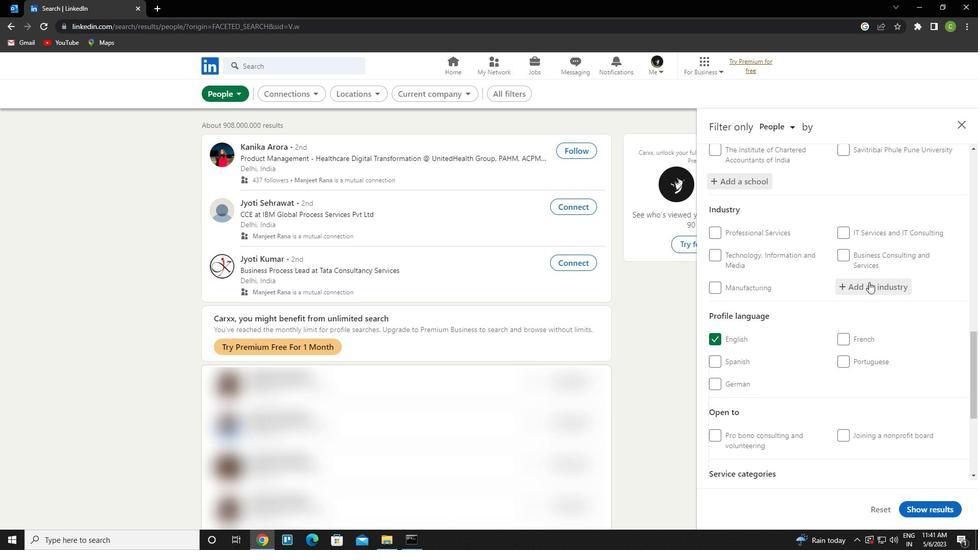 
Action: Key pressed <Key.caps_lock><Key.caps_lock>a<Key.caps_lock>ccommo<Key.down><Key.enter>
Screenshot: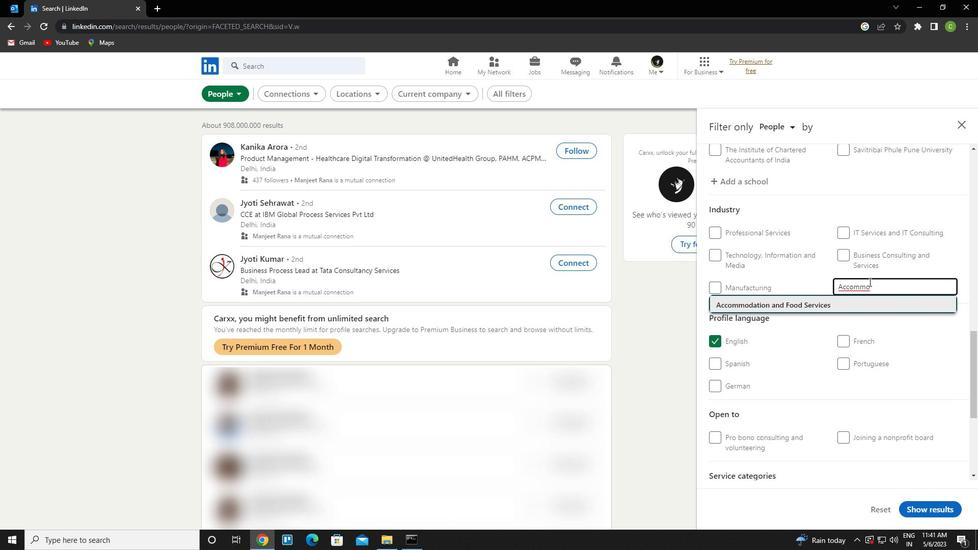 
Action: Mouse scrolled (869, 281) with delta (0, 0)
Screenshot: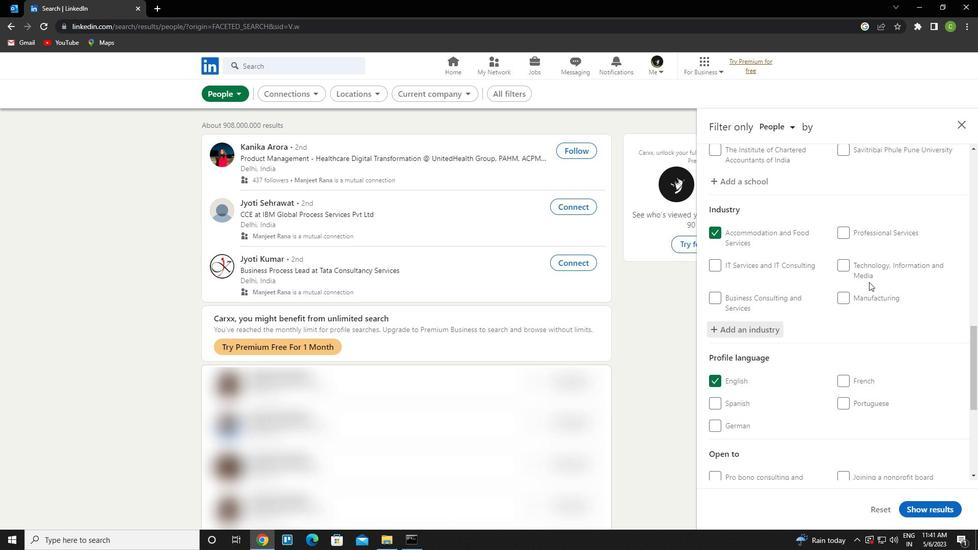 
Action: Mouse scrolled (869, 281) with delta (0, 0)
Screenshot: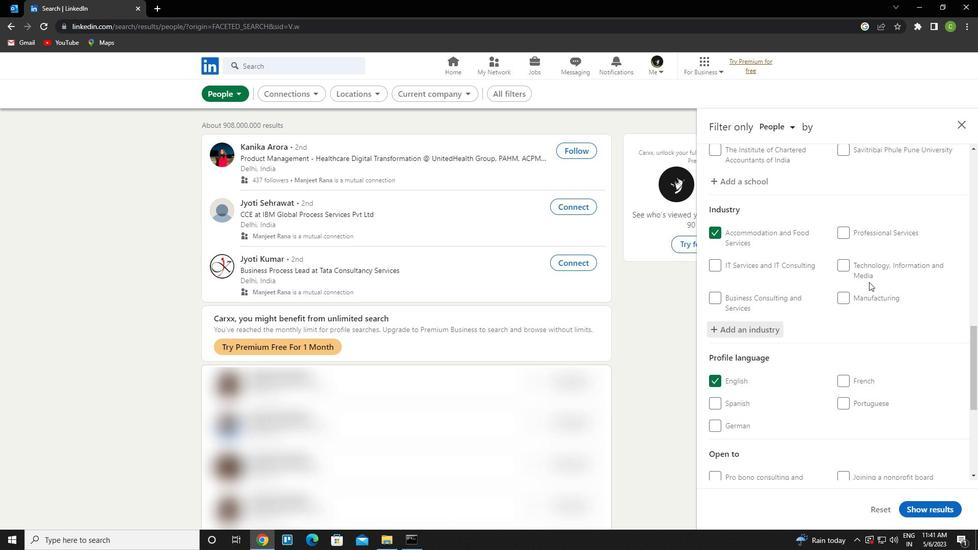 
Action: Mouse scrolled (869, 281) with delta (0, 0)
Screenshot: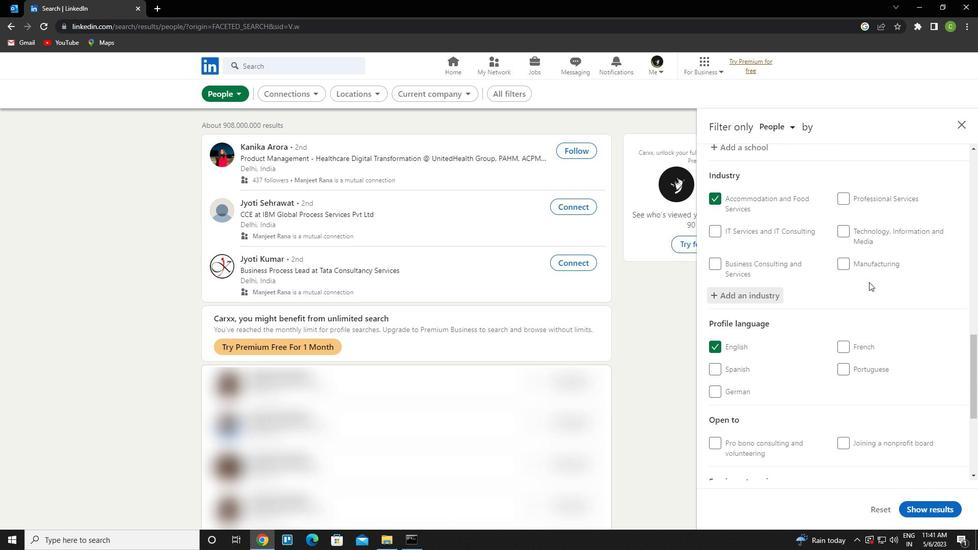 
Action: Mouse moved to (867, 289)
Screenshot: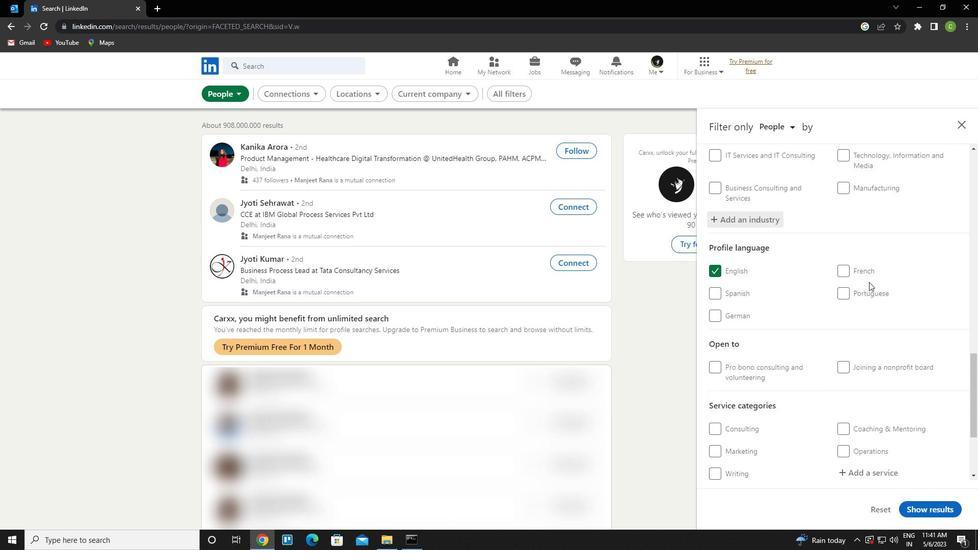 
Action: Mouse scrolled (867, 288) with delta (0, 0)
Screenshot: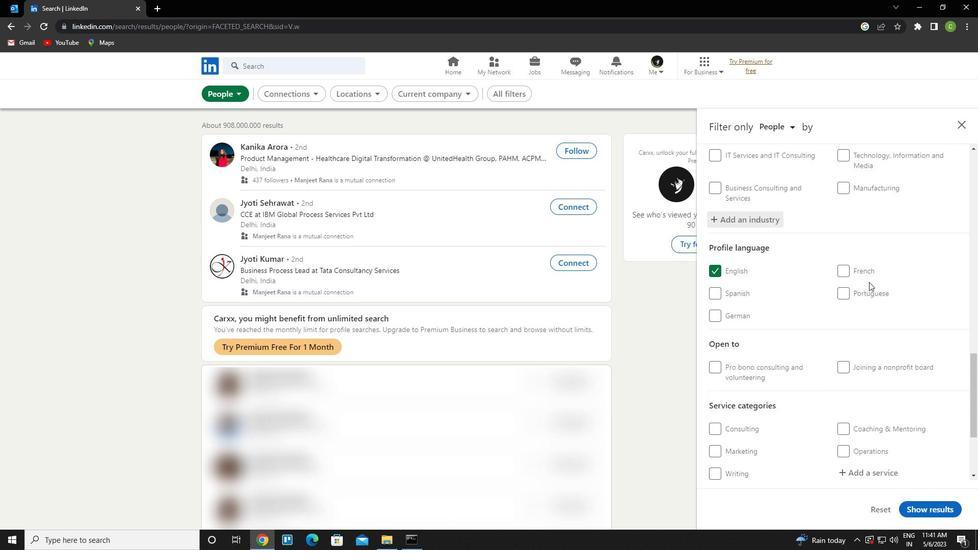 
Action: Mouse moved to (865, 292)
Screenshot: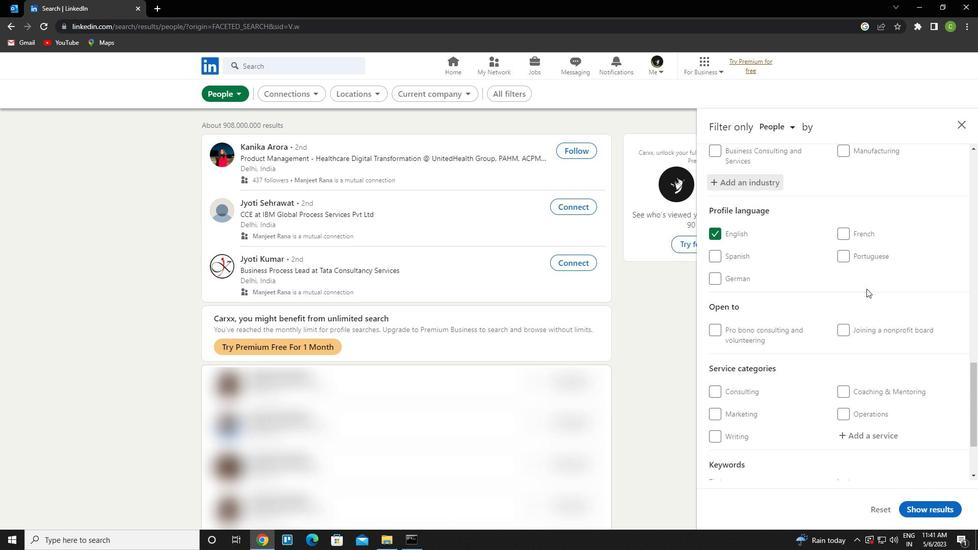 
Action: Mouse scrolled (865, 292) with delta (0, 0)
Screenshot: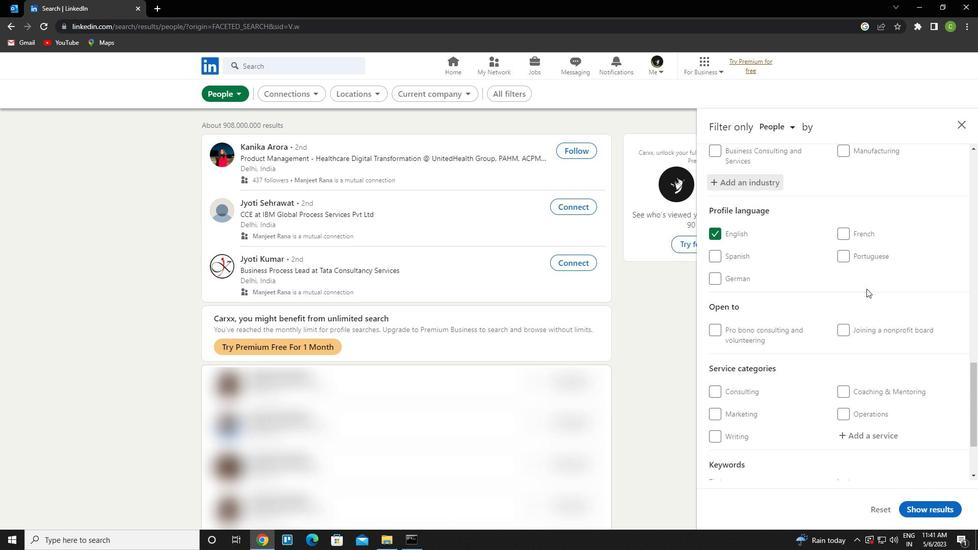 
Action: Mouse moved to (865, 292)
Screenshot: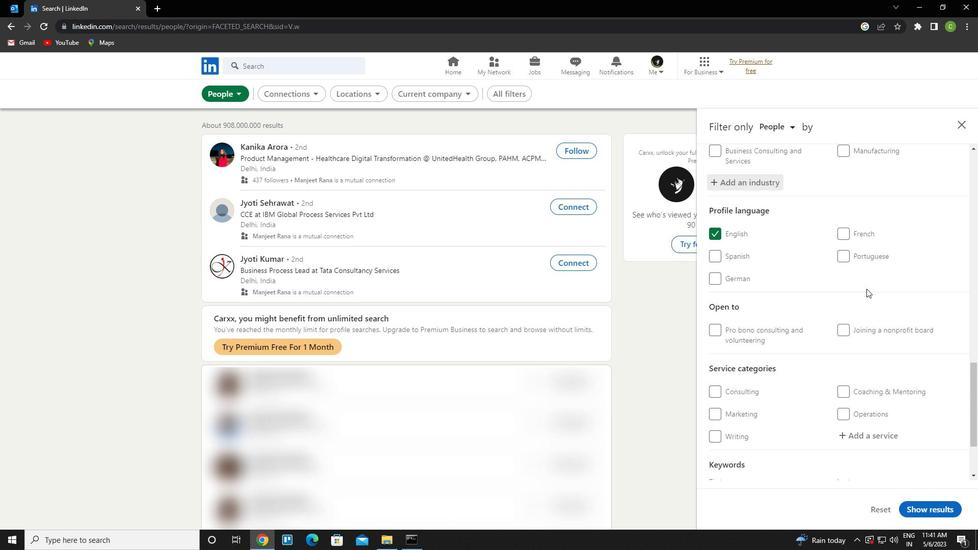 
Action: Mouse scrolled (865, 292) with delta (0, 0)
Screenshot: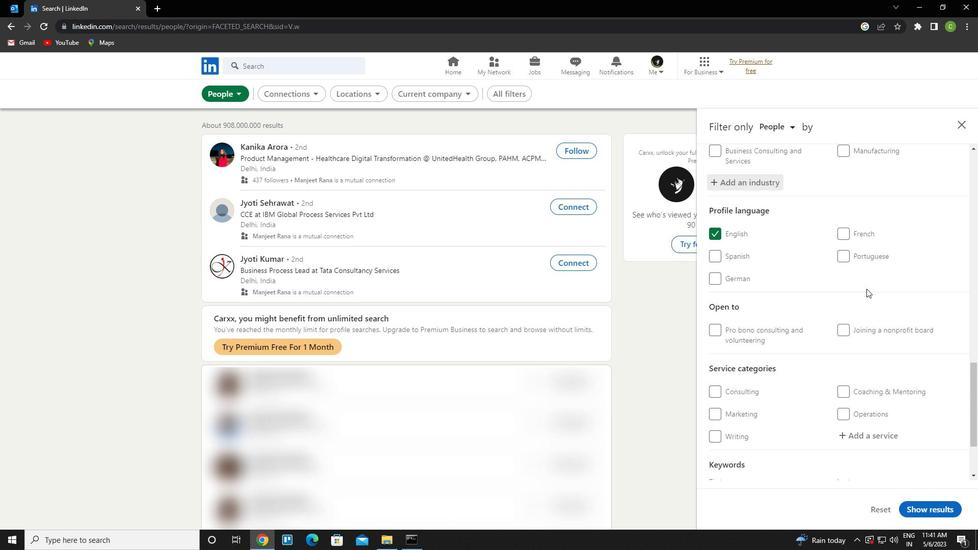 
Action: Mouse moved to (865, 293)
Screenshot: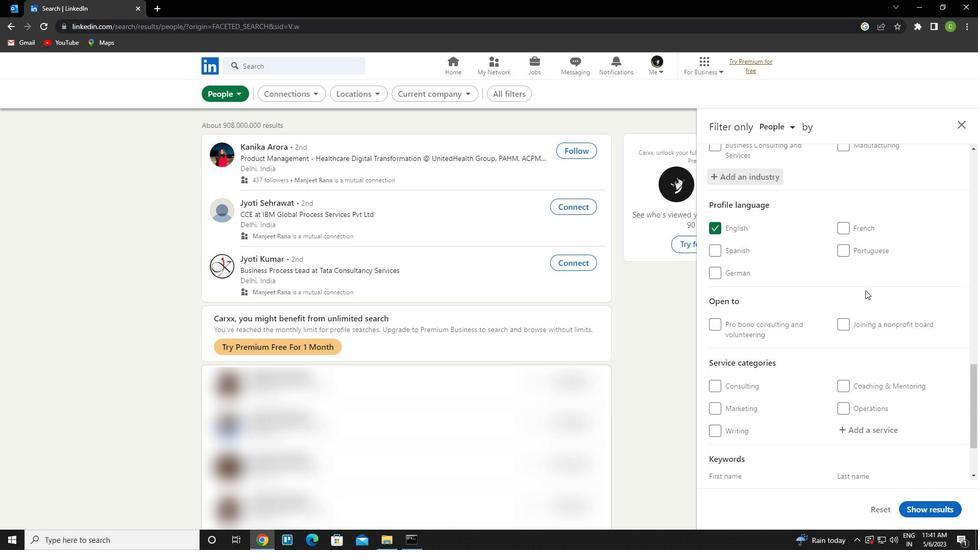 
Action: Mouse scrolled (865, 292) with delta (0, 0)
Screenshot: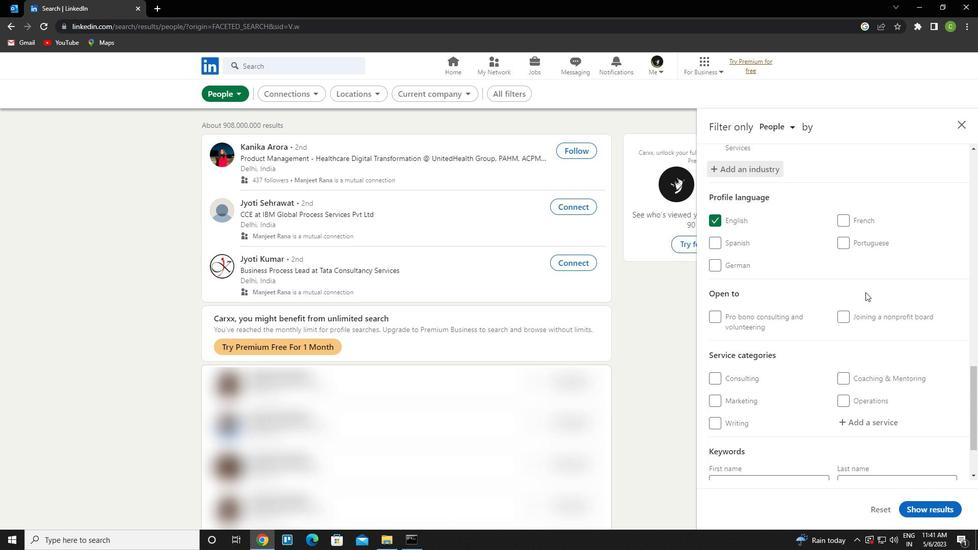
Action: Mouse moved to (877, 336)
Screenshot: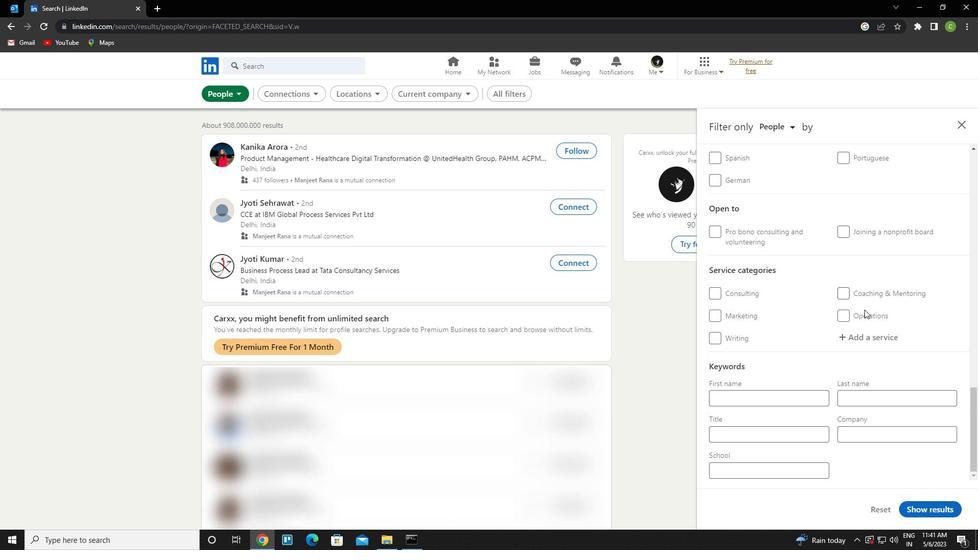 
Action: Mouse pressed left at (877, 336)
Screenshot: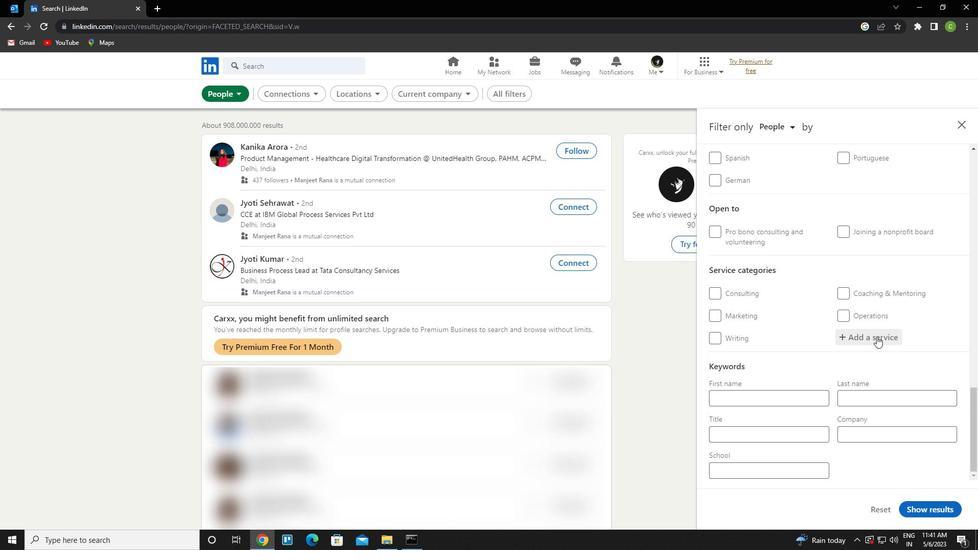 
Action: Key pressed <Key.caps_lock>t<Key.caps_lock>echnical<Key.enter>
Screenshot: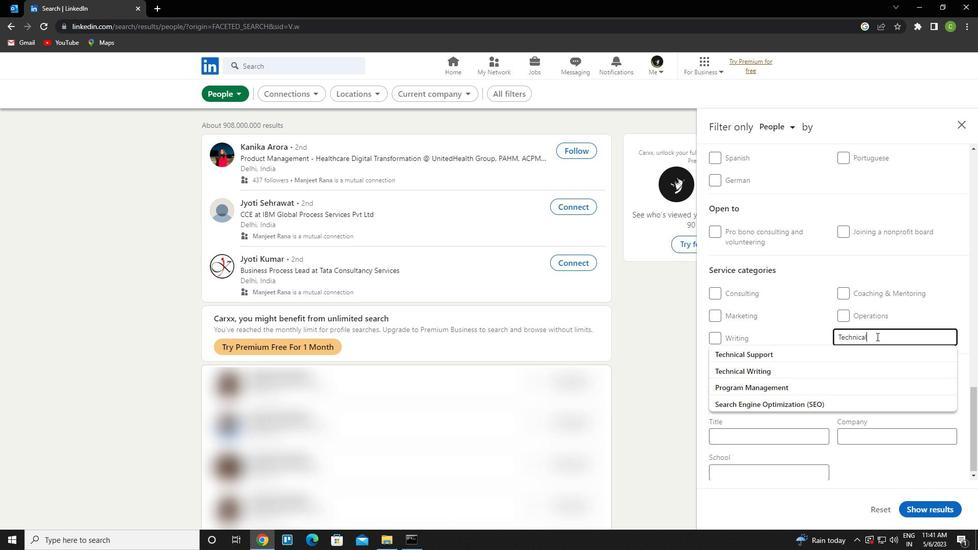 
Action: Mouse scrolled (877, 336) with delta (0, 0)
Screenshot: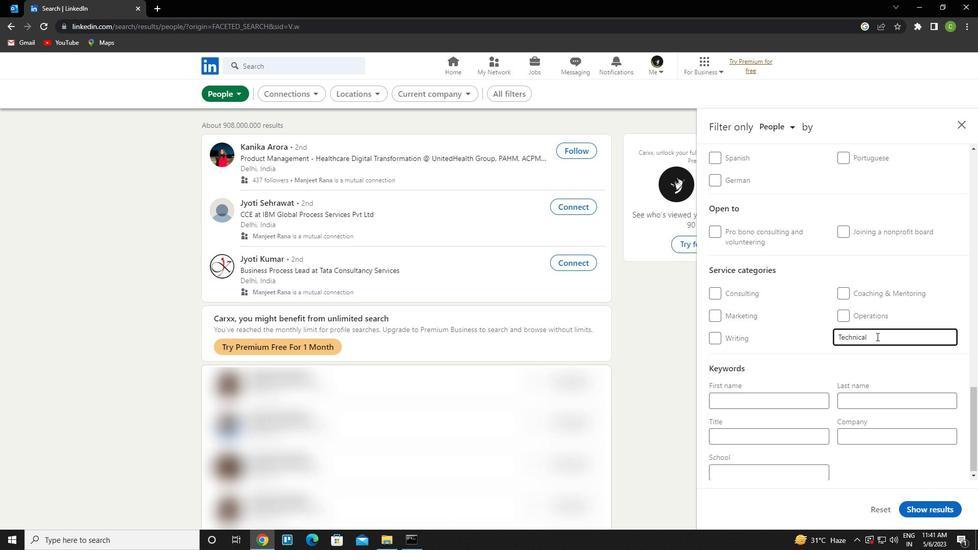 
Action: Mouse scrolled (877, 336) with delta (0, 0)
Screenshot: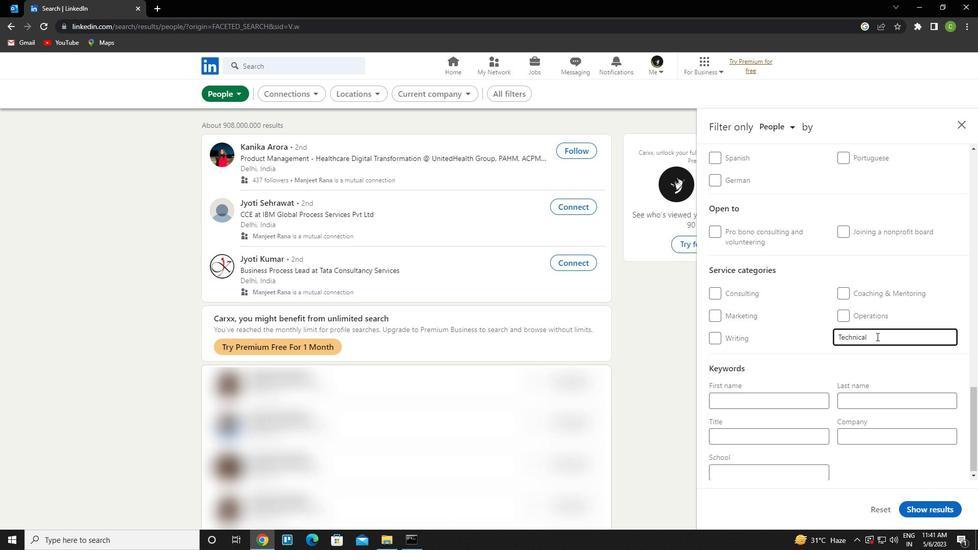 
Action: Mouse scrolled (877, 336) with delta (0, 0)
Screenshot: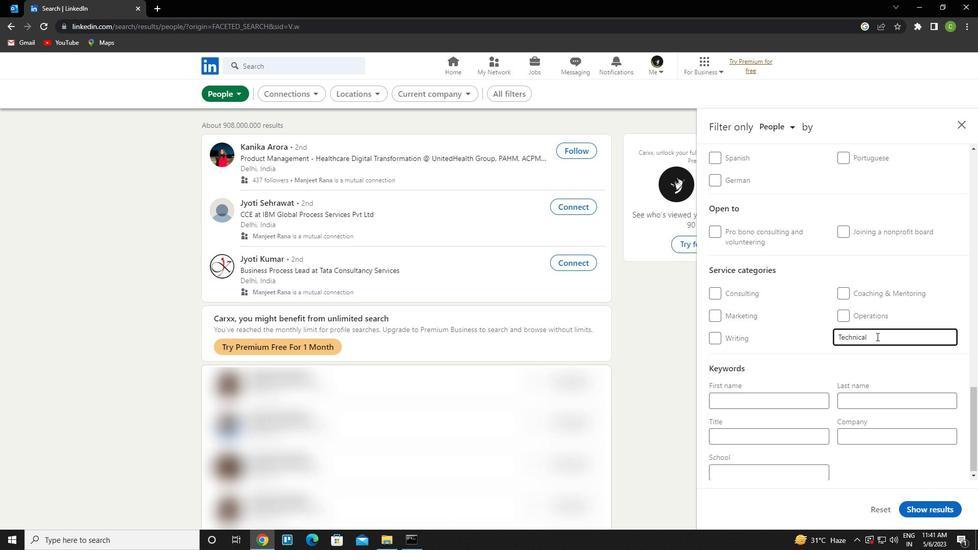 
Action: Mouse scrolled (877, 336) with delta (0, 0)
Screenshot: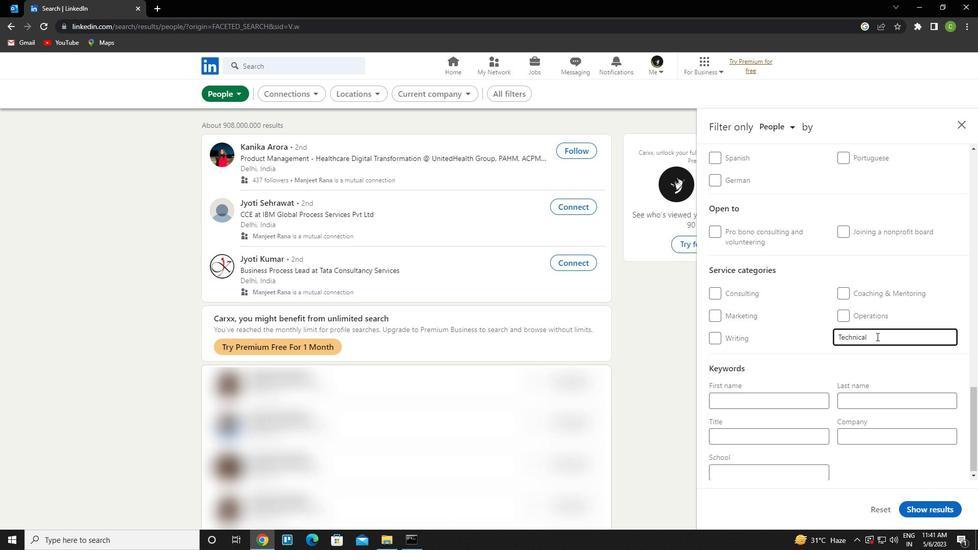 
Action: Mouse scrolled (877, 336) with delta (0, 0)
Screenshot: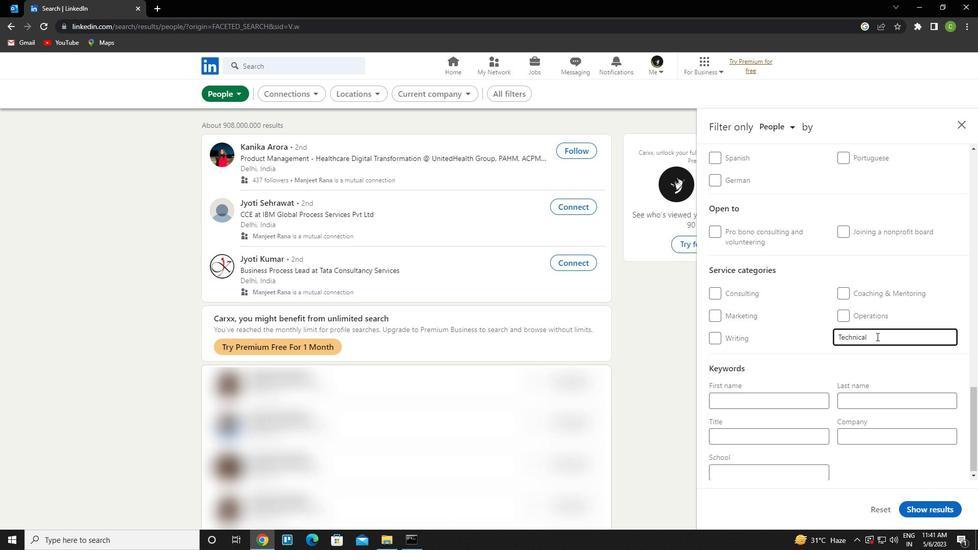 
Action: Mouse scrolled (877, 336) with delta (0, 0)
Screenshot: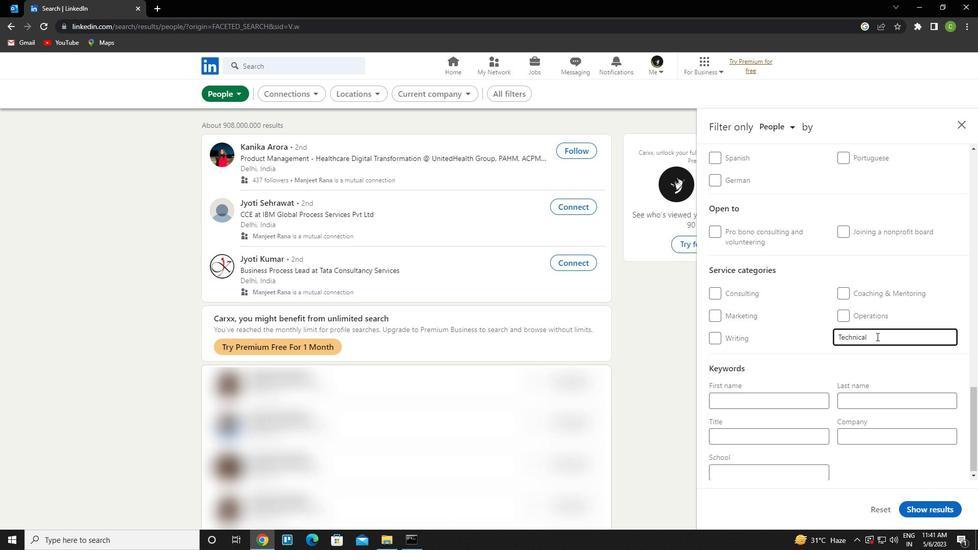 
Action: Mouse scrolled (877, 336) with delta (0, 0)
Screenshot: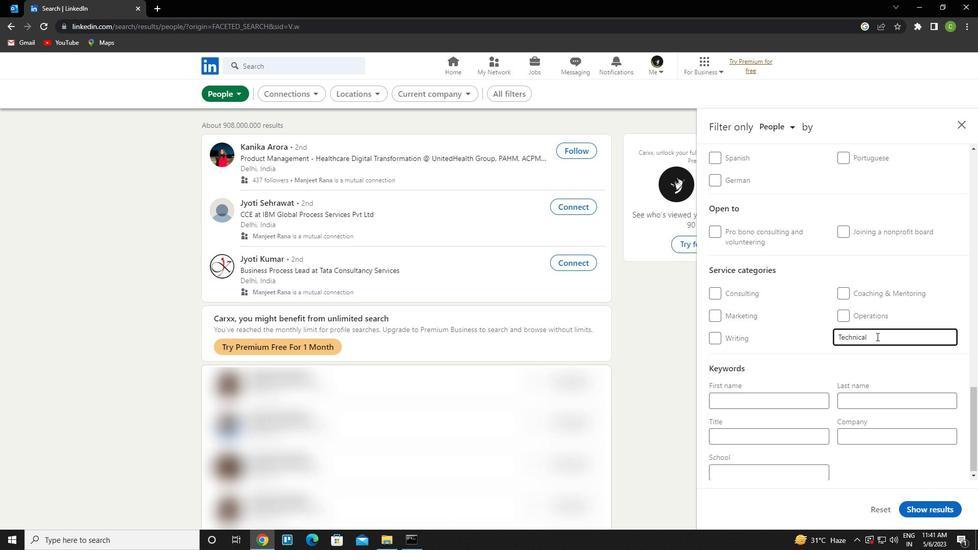 
Action: Mouse moved to (779, 434)
Screenshot: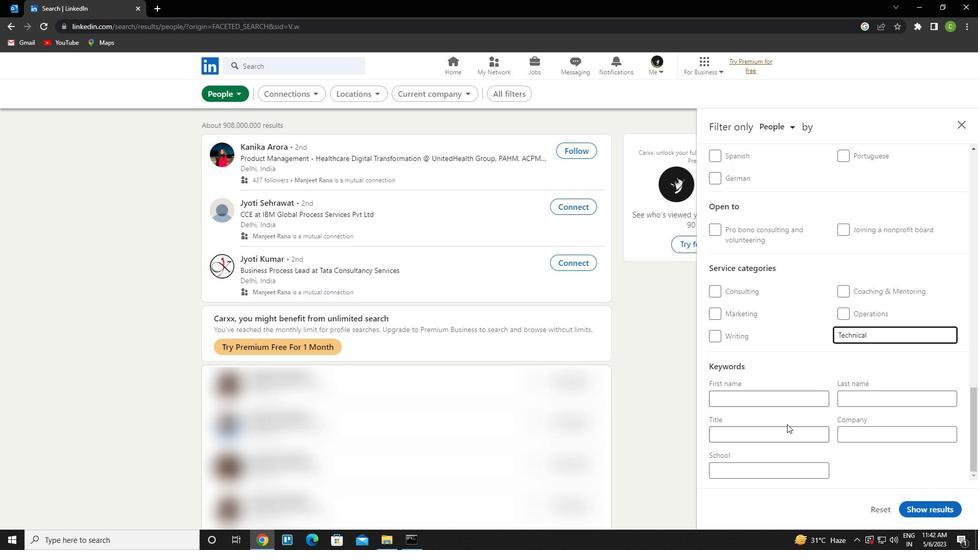 
Action: Mouse pressed left at (779, 434)
Screenshot: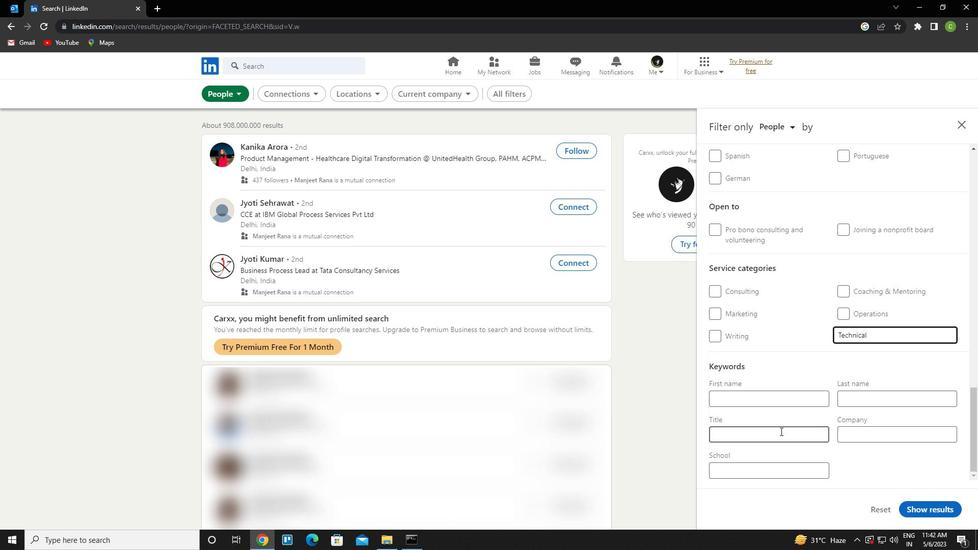 
Action: Key pressed <Key.caps_lock>t<Key.caps_lock>ruck<Key.space><Key.caps_lock>d<Key.caps_lock>rider
Screenshot: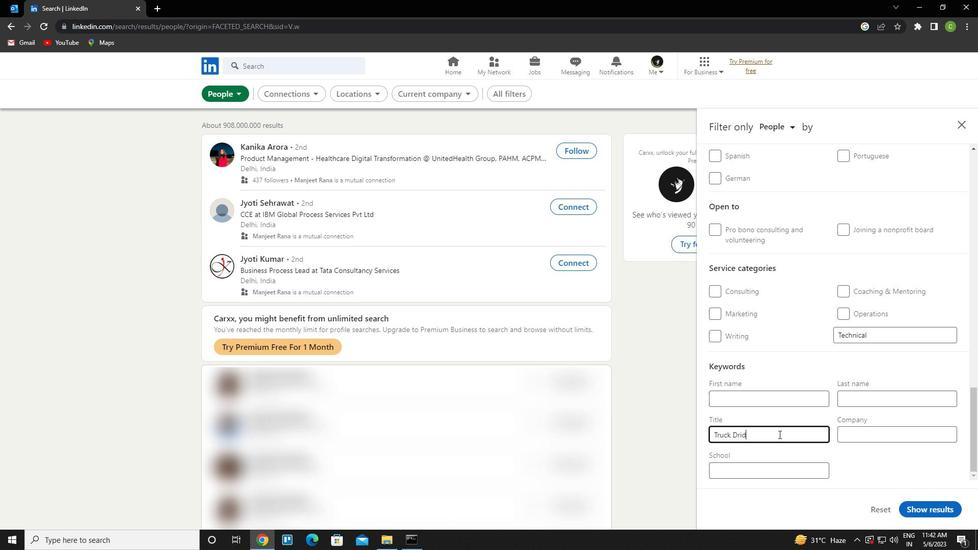 
Action: Mouse moved to (817, 446)
Screenshot: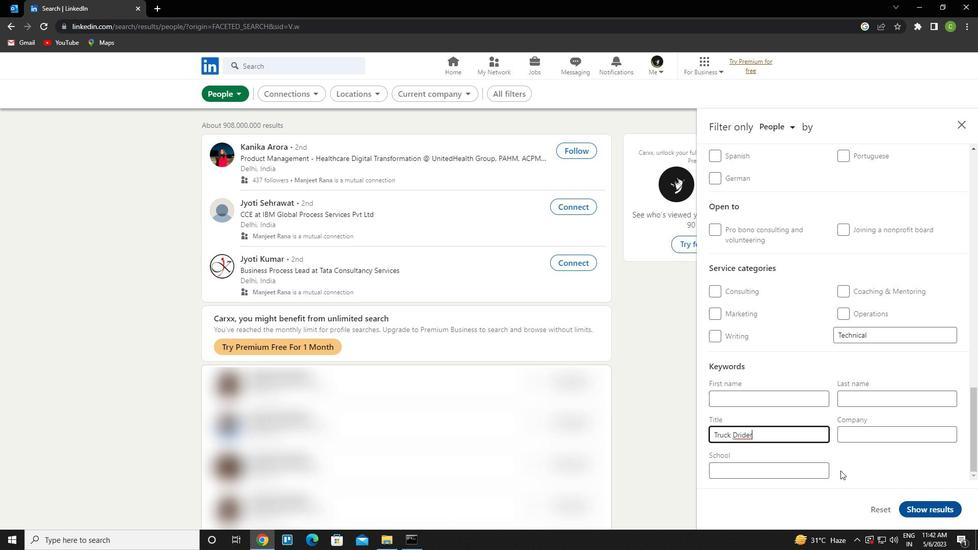 
Action: Key pressed <Key.backspace><Key.backspace><Key.backspace>ver
Screenshot: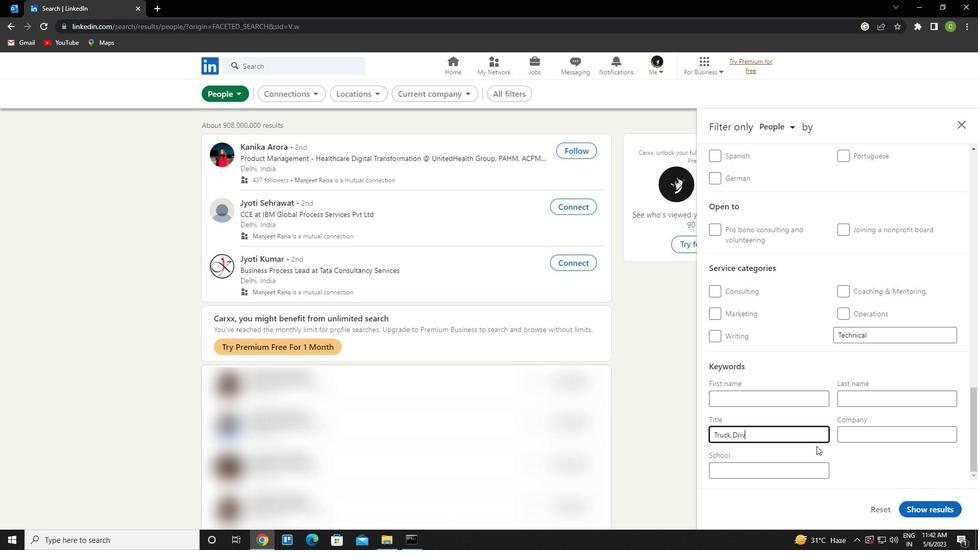
Action: Mouse moved to (933, 508)
Screenshot: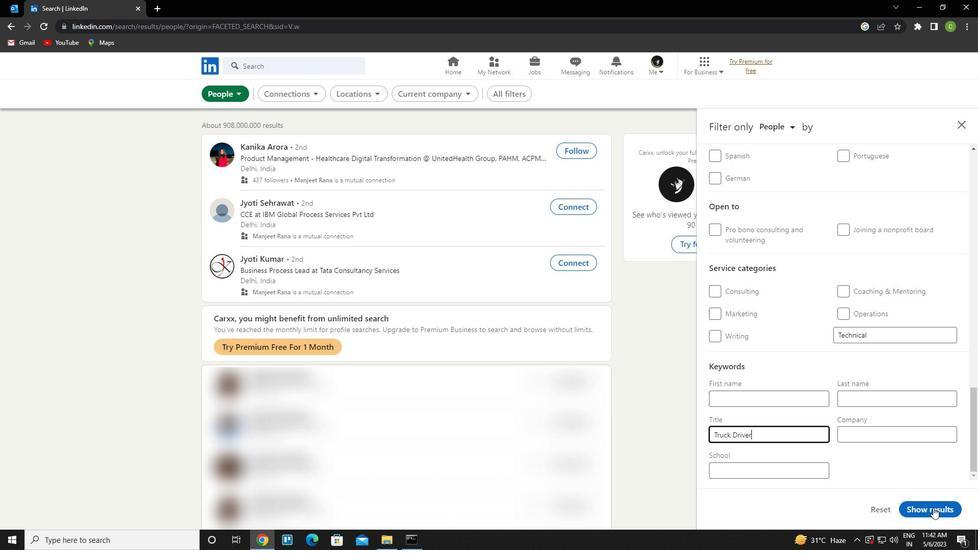 
Action: Mouse pressed left at (933, 508)
Screenshot: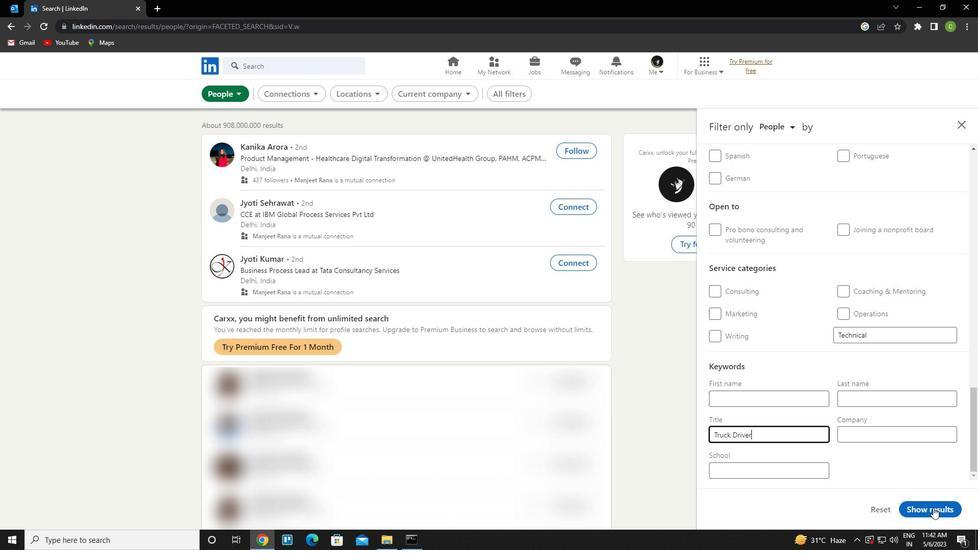 
Action: Mouse moved to (249, 299)
Screenshot: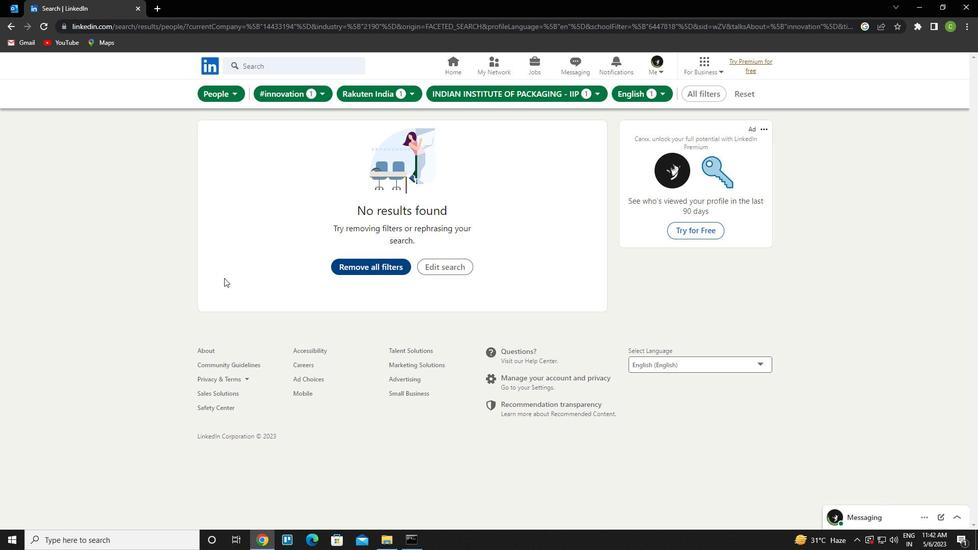 
